 Task: Filter job titles by Salesperson.
Action: Mouse moved to (463, 112)
Screenshot: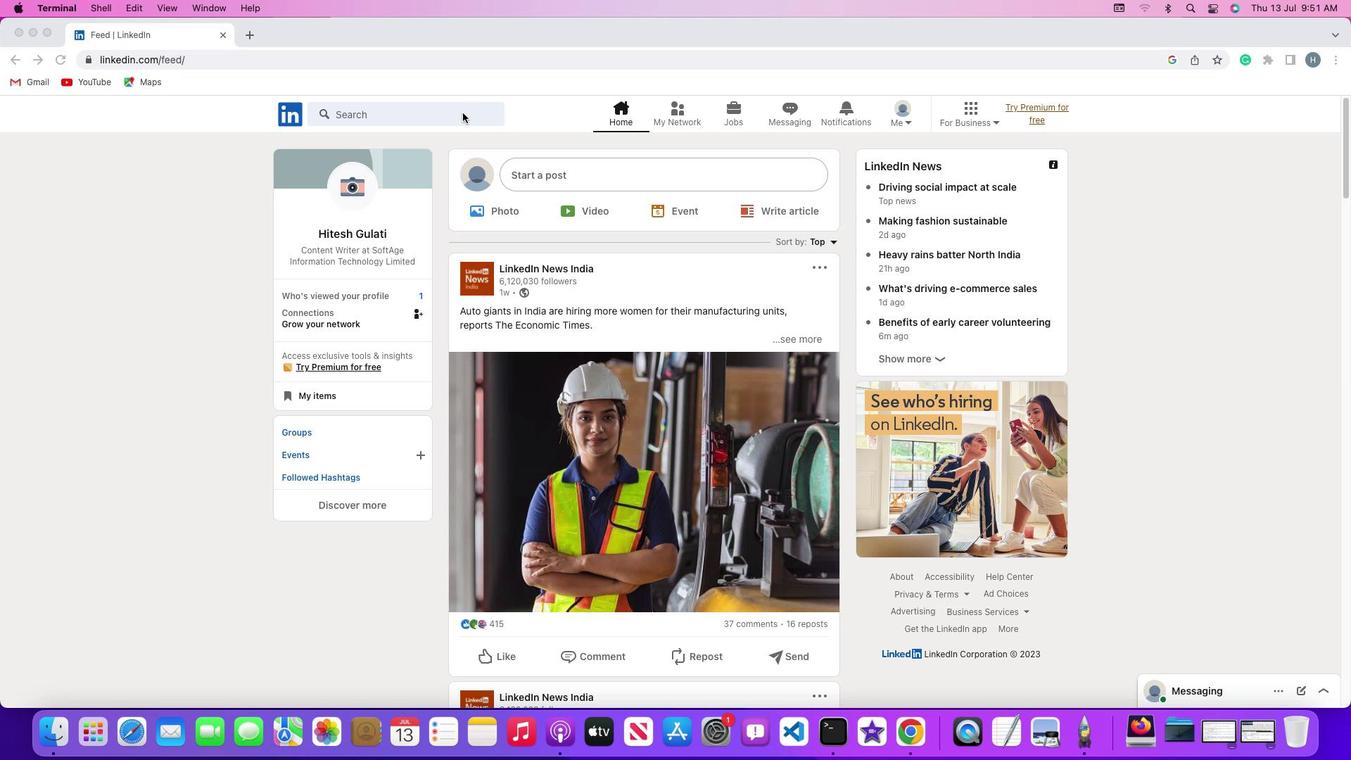 
Action: Mouse pressed left at (463, 112)
Screenshot: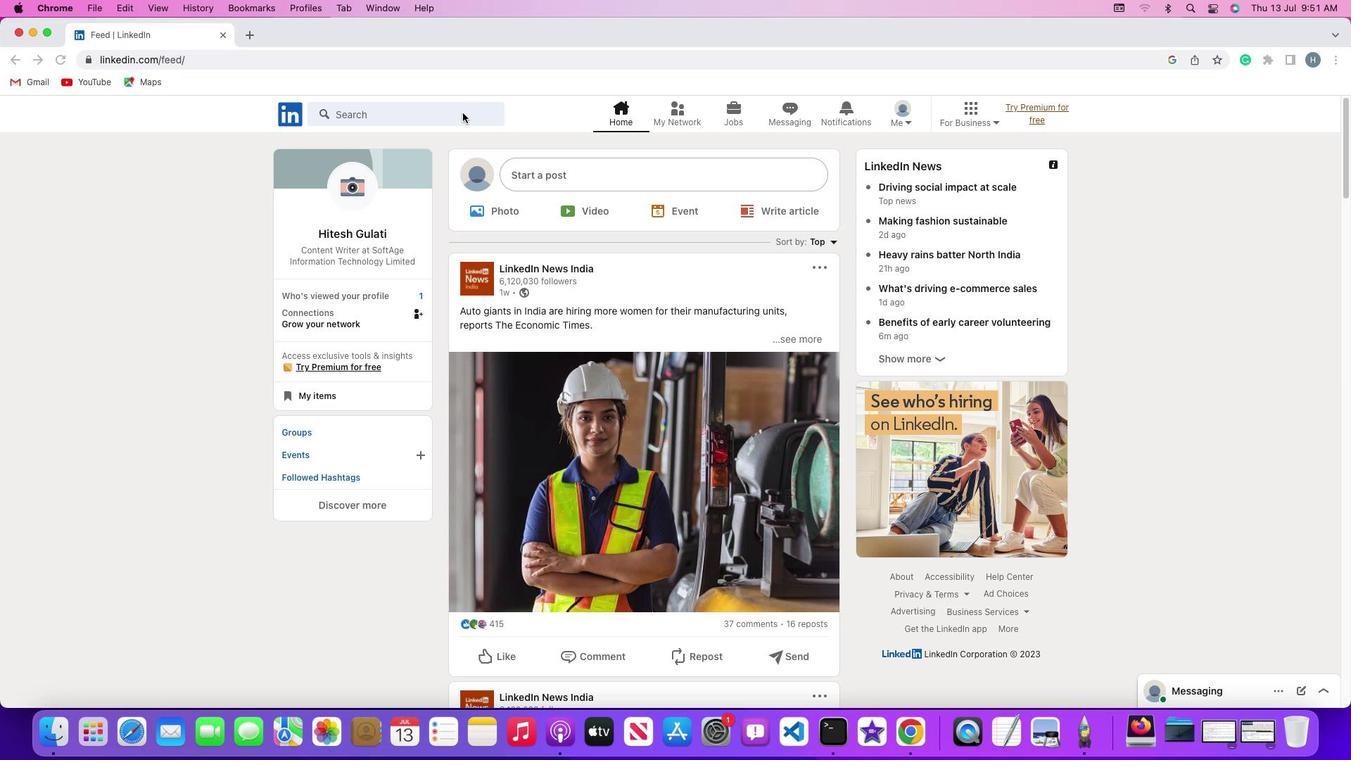 
Action: Mouse pressed left at (463, 112)
Screenshot: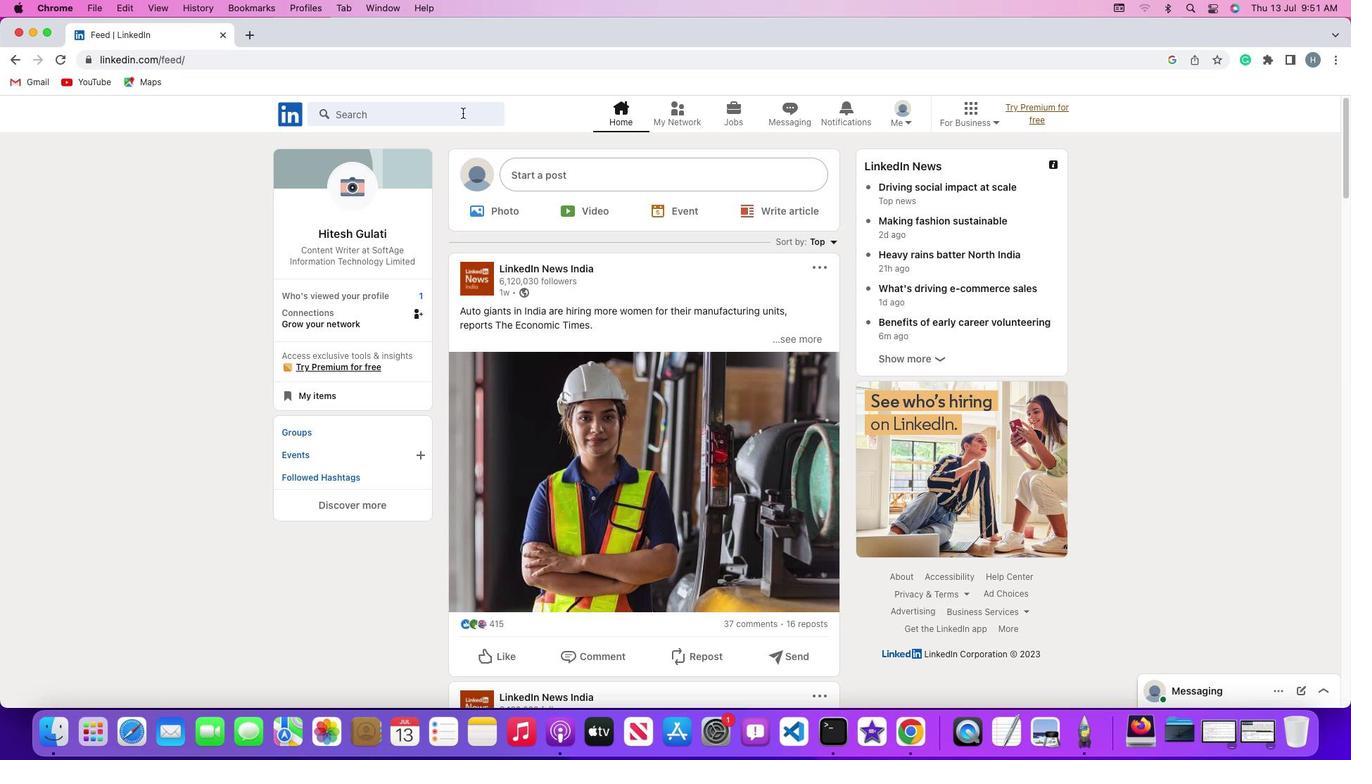 
Action: Key pressed Key.shift'#''h''i''r''i''n''g'Key.enter
Screenshot: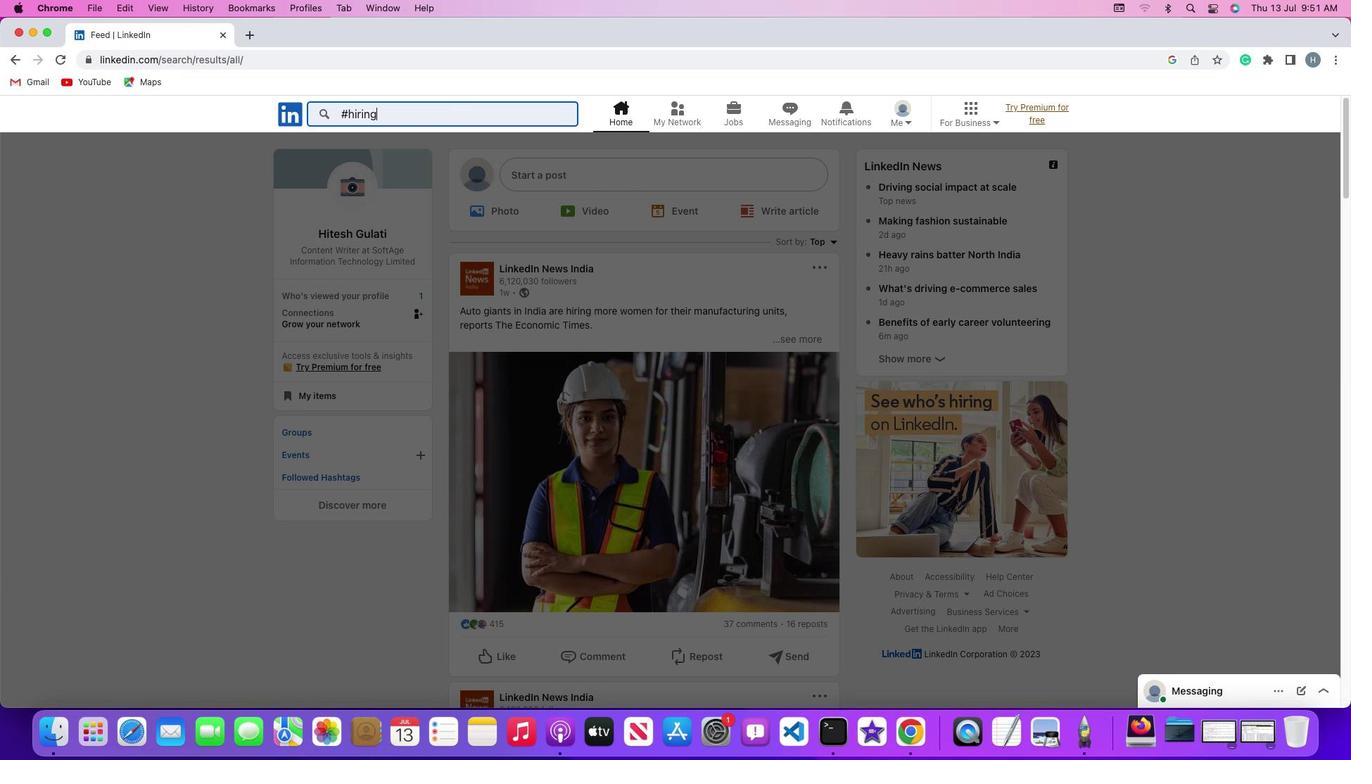 
Action: Mouse moved to (356, 149)
Screenshot: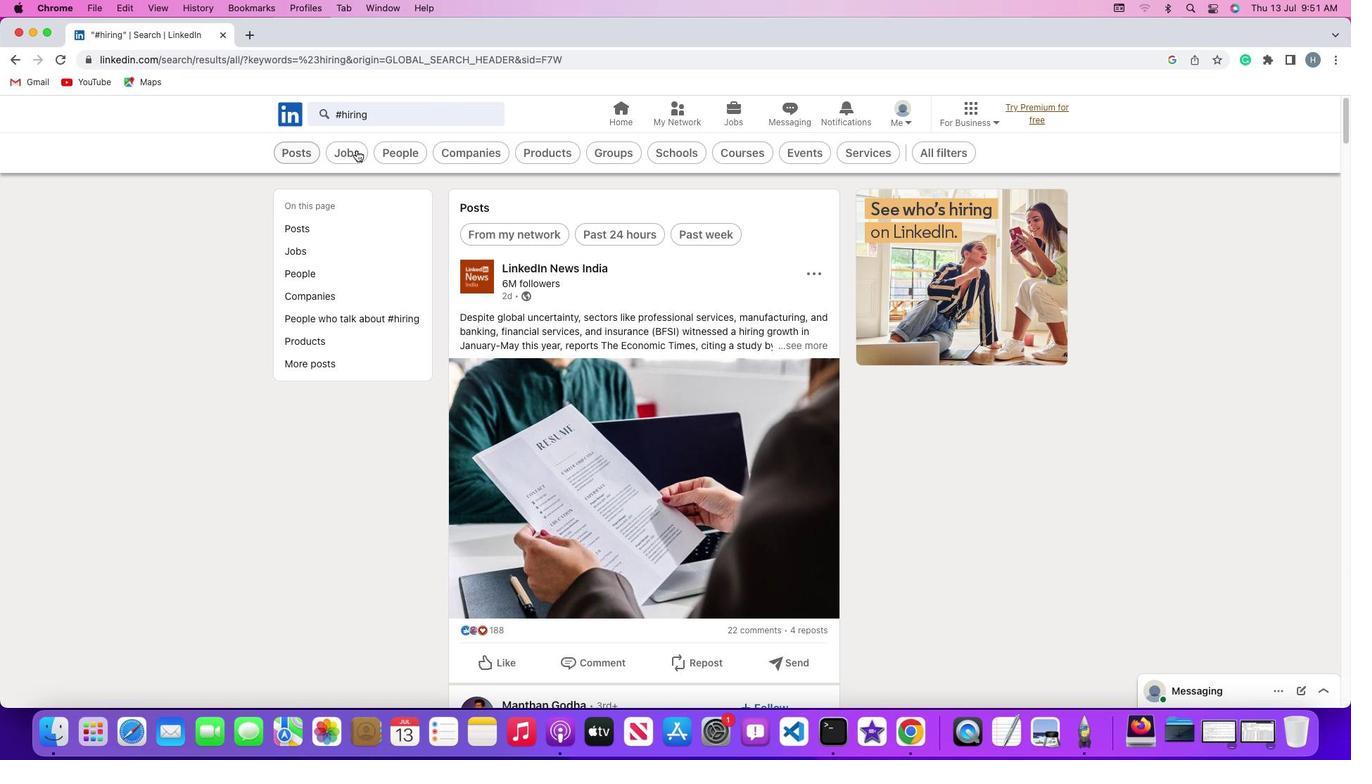 
Action: Mouse pressed left at (356, 149)
Screenshot: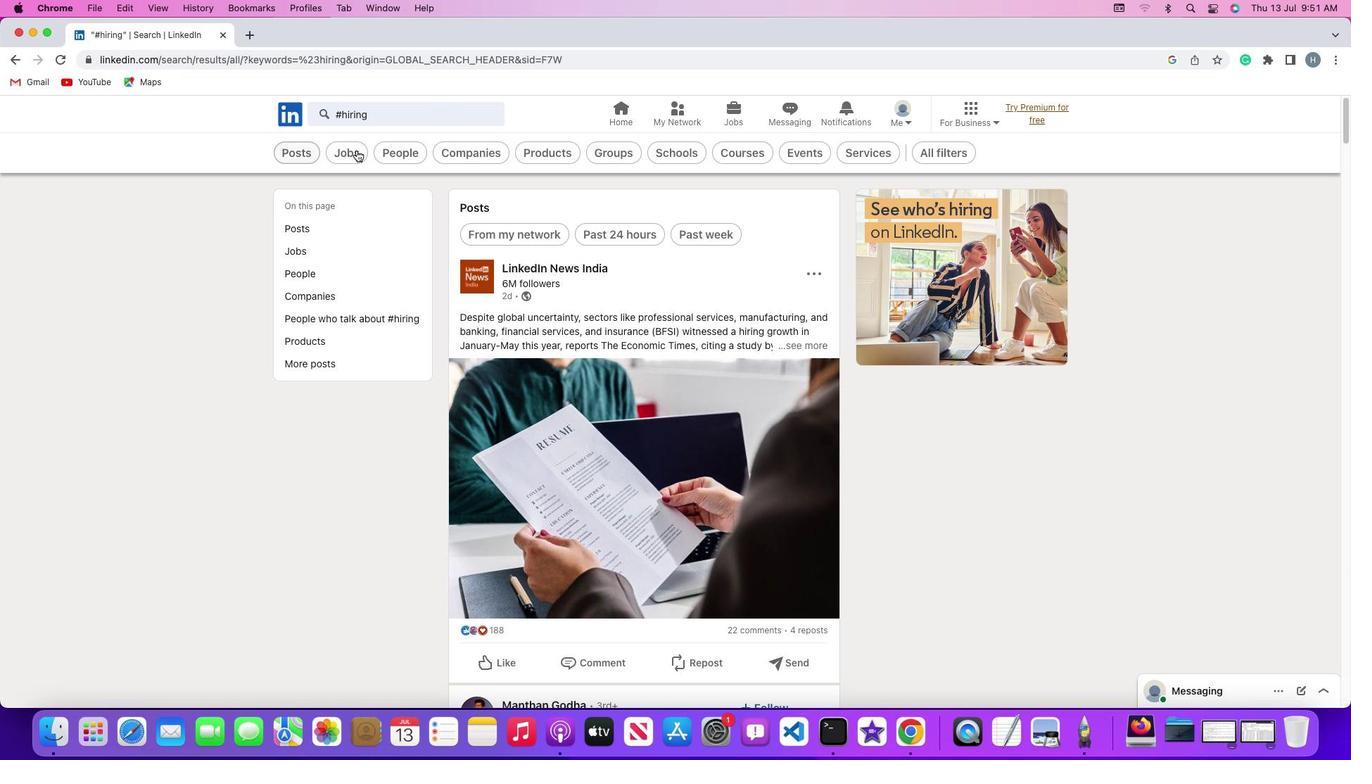 
Action: Mouse moved to (978, 152)
Screenshot: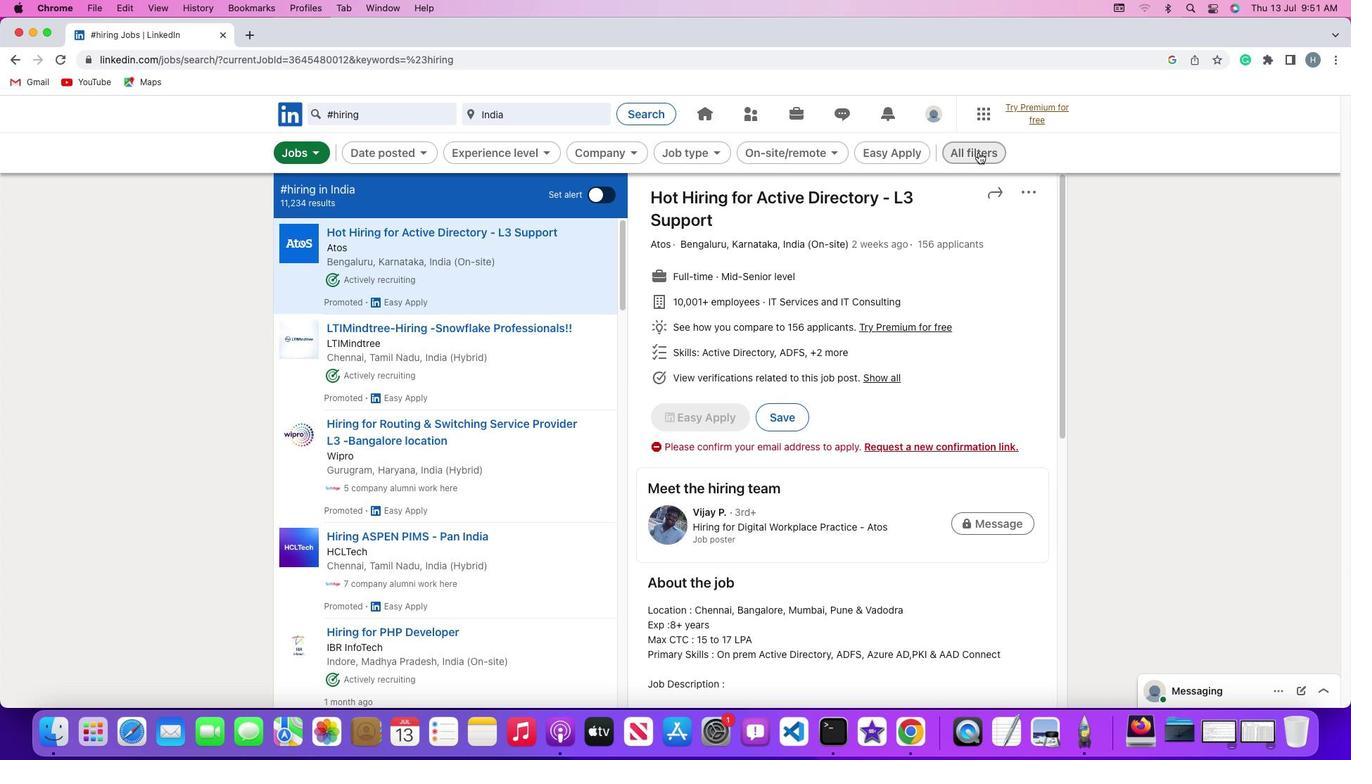
Action: Mouse pressed left at (978, 152)
Screenshot: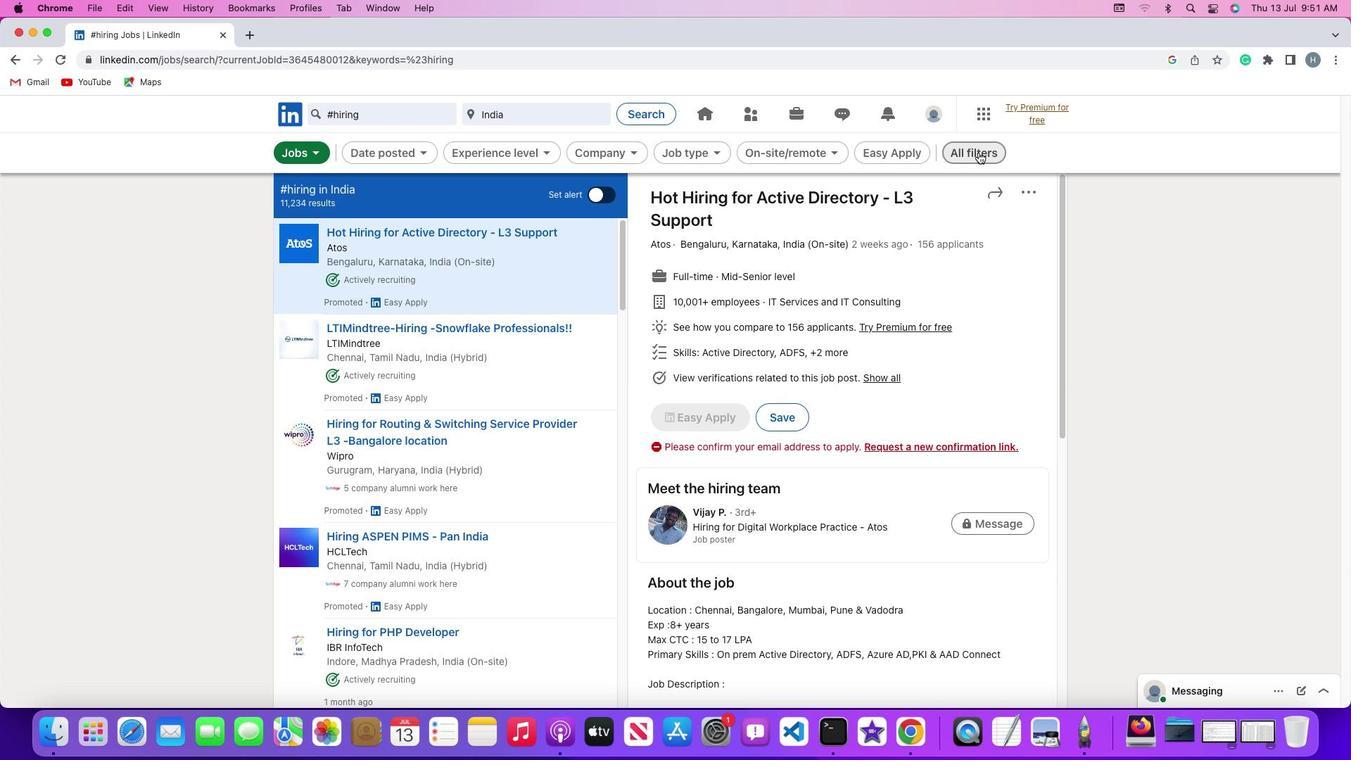 
Action: Mouse moved to (1105, 475)
Screenshot: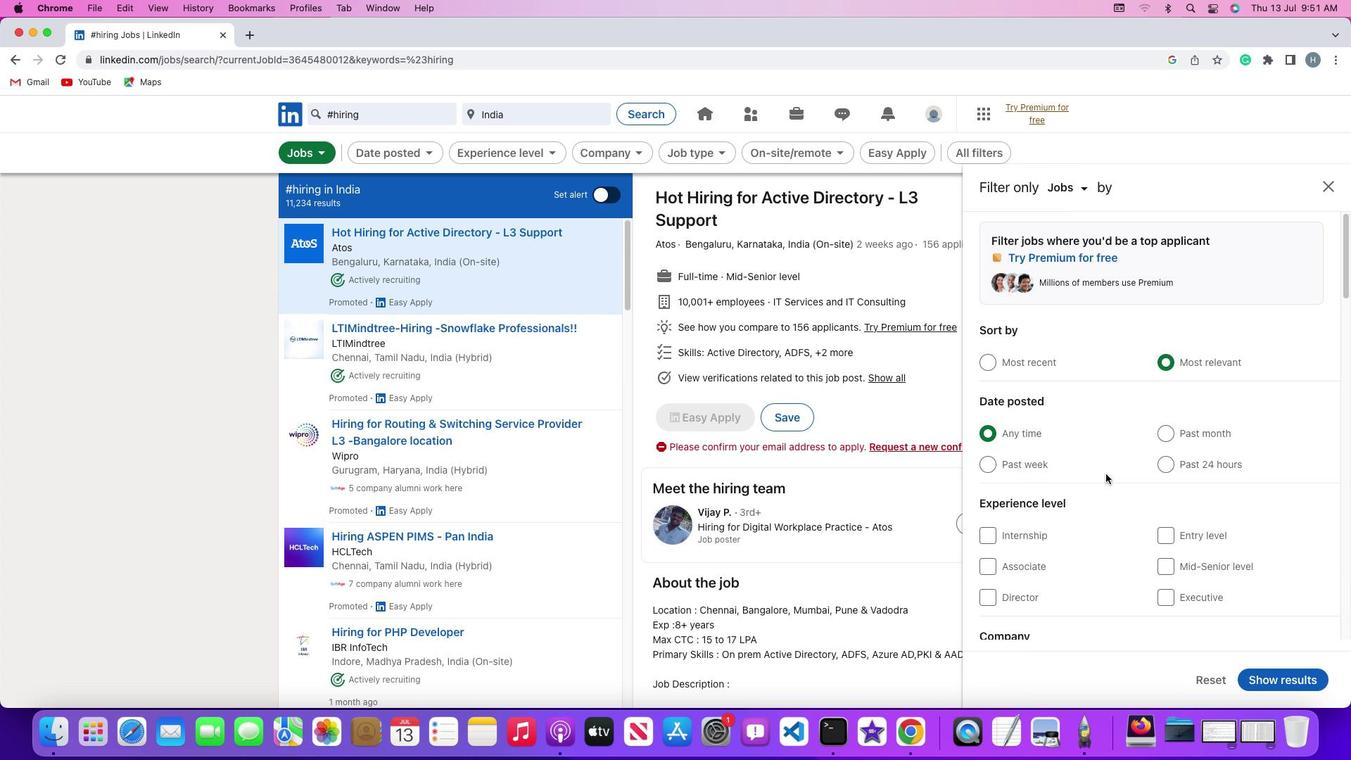 
Action: Mouse scrolled (1105, 475) with delta (0, 0)
Screenshot: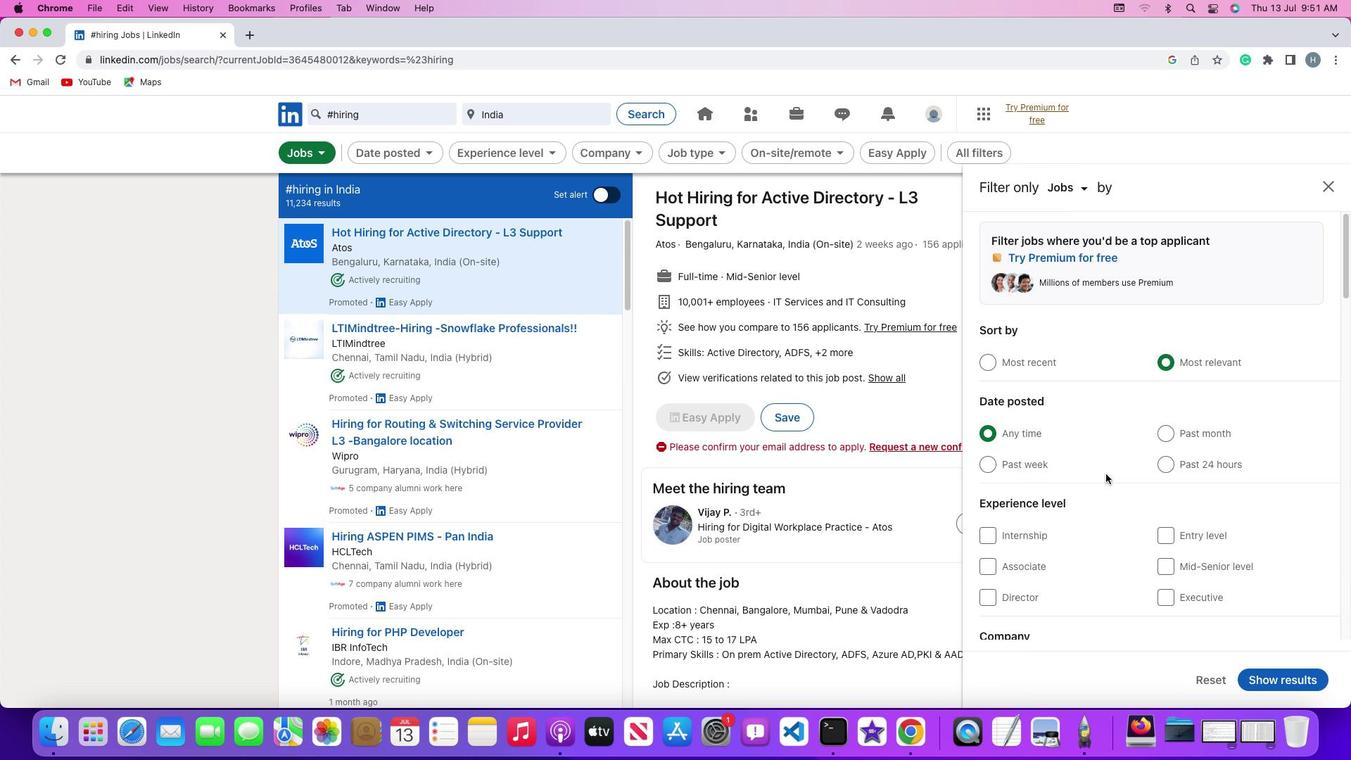 
Action: Mouse moved to (1105, 475)
Screenshot: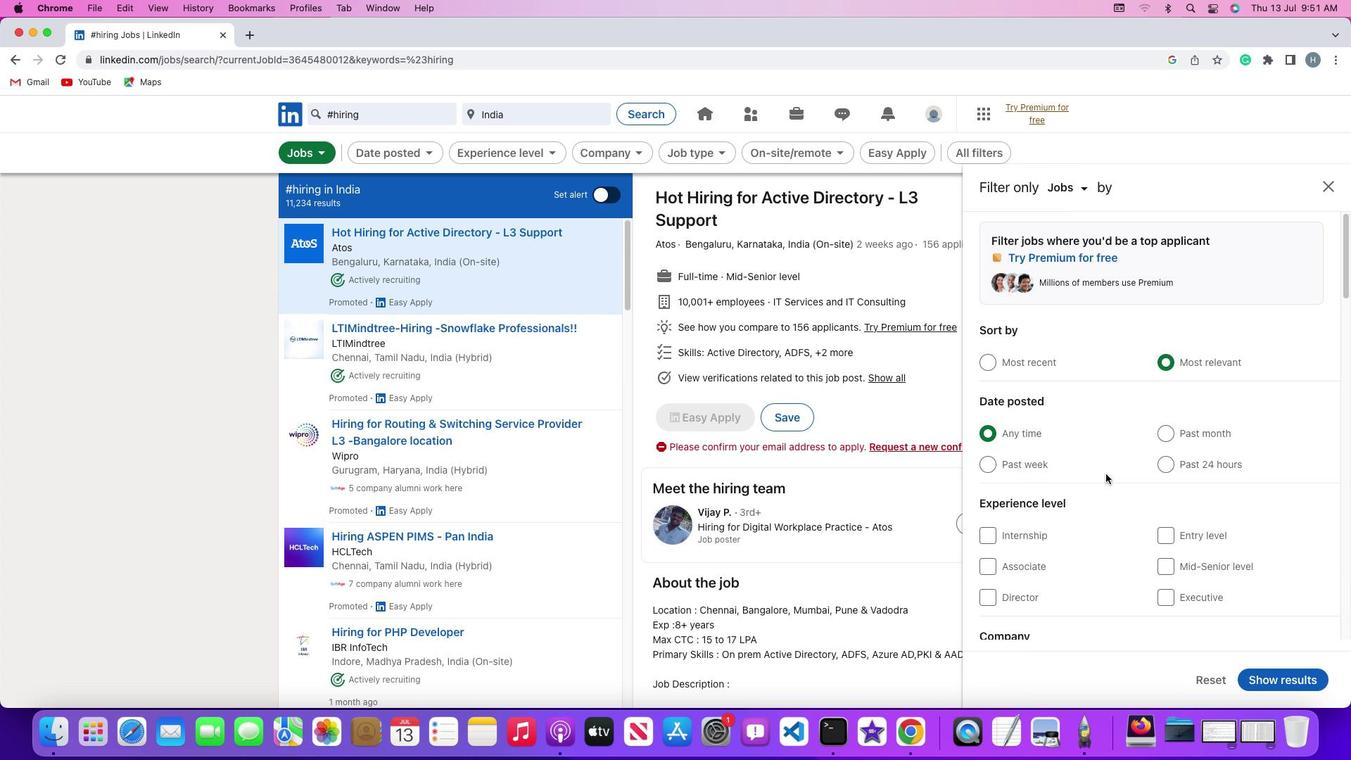 
Action: Mouse scrolled (1105, 475) with delta (0, 0)
Screenshot: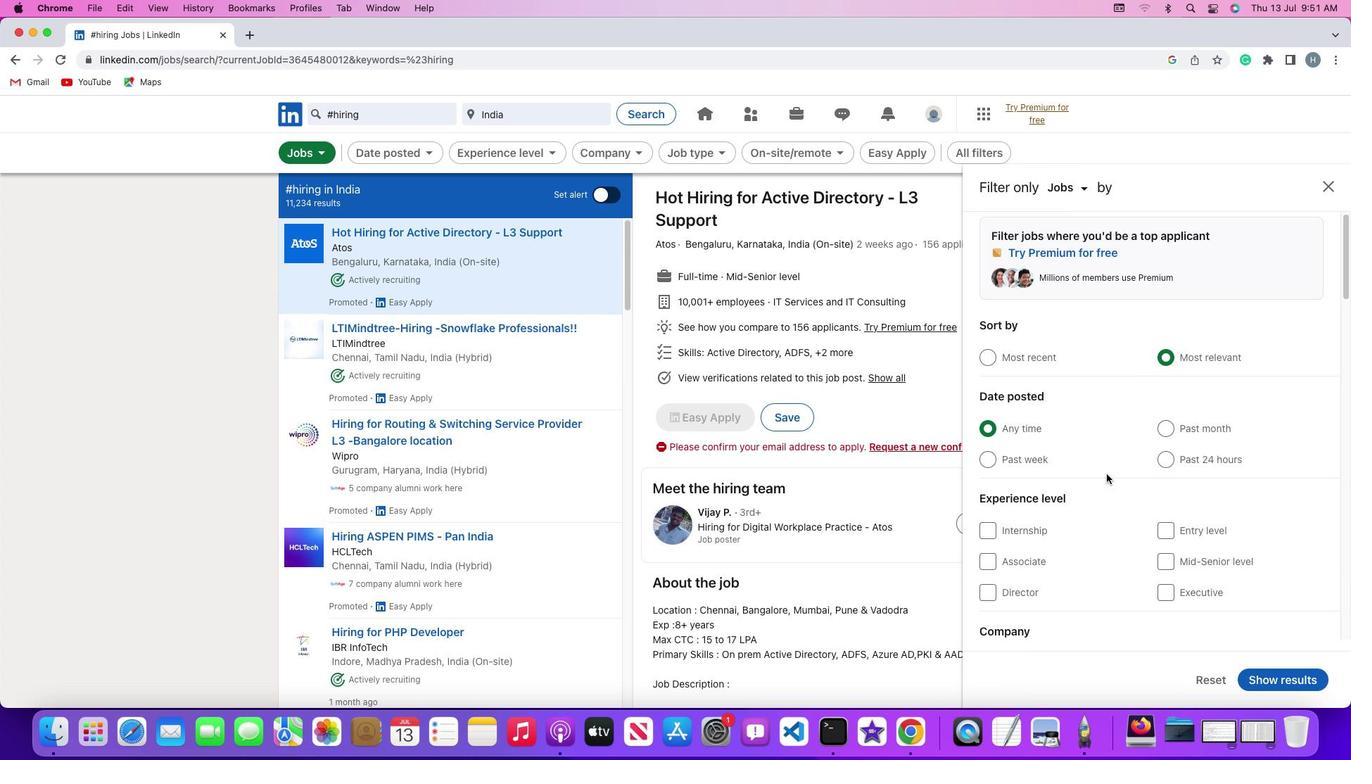 
Action: Mouse moved to (1105, 474)
Screenshot: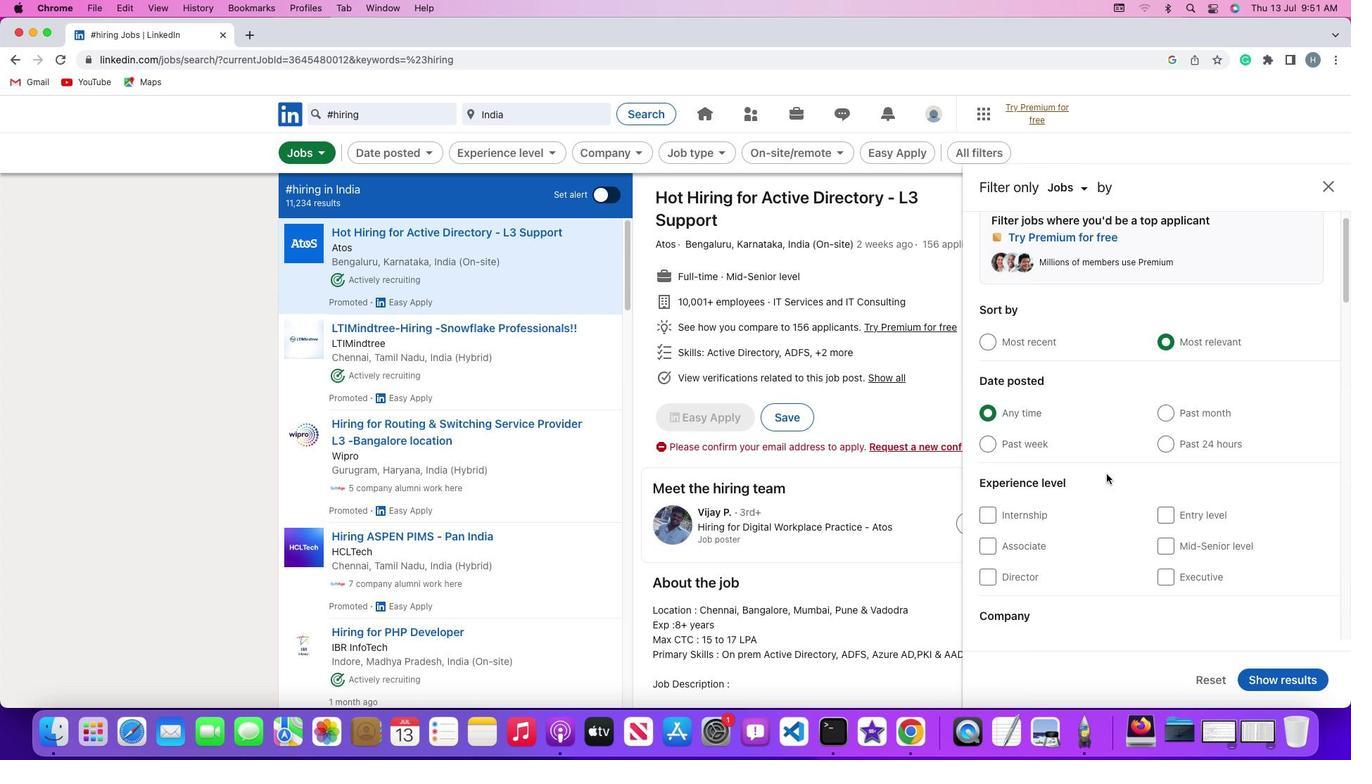 
Action: Mouse scrolled (1105, 474) with delta (0, -1)
Screenshot: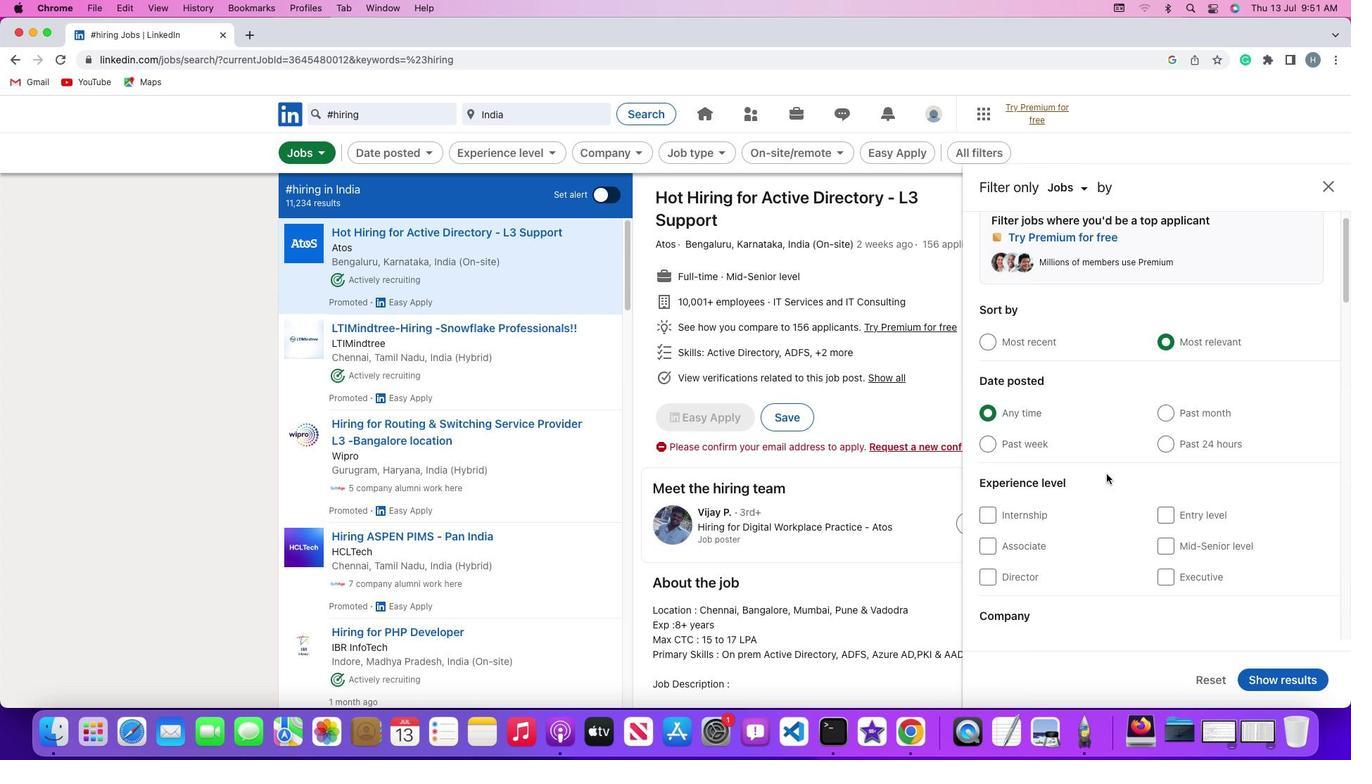 
Action: Mouse moved to (1107, 473)
Screenshot: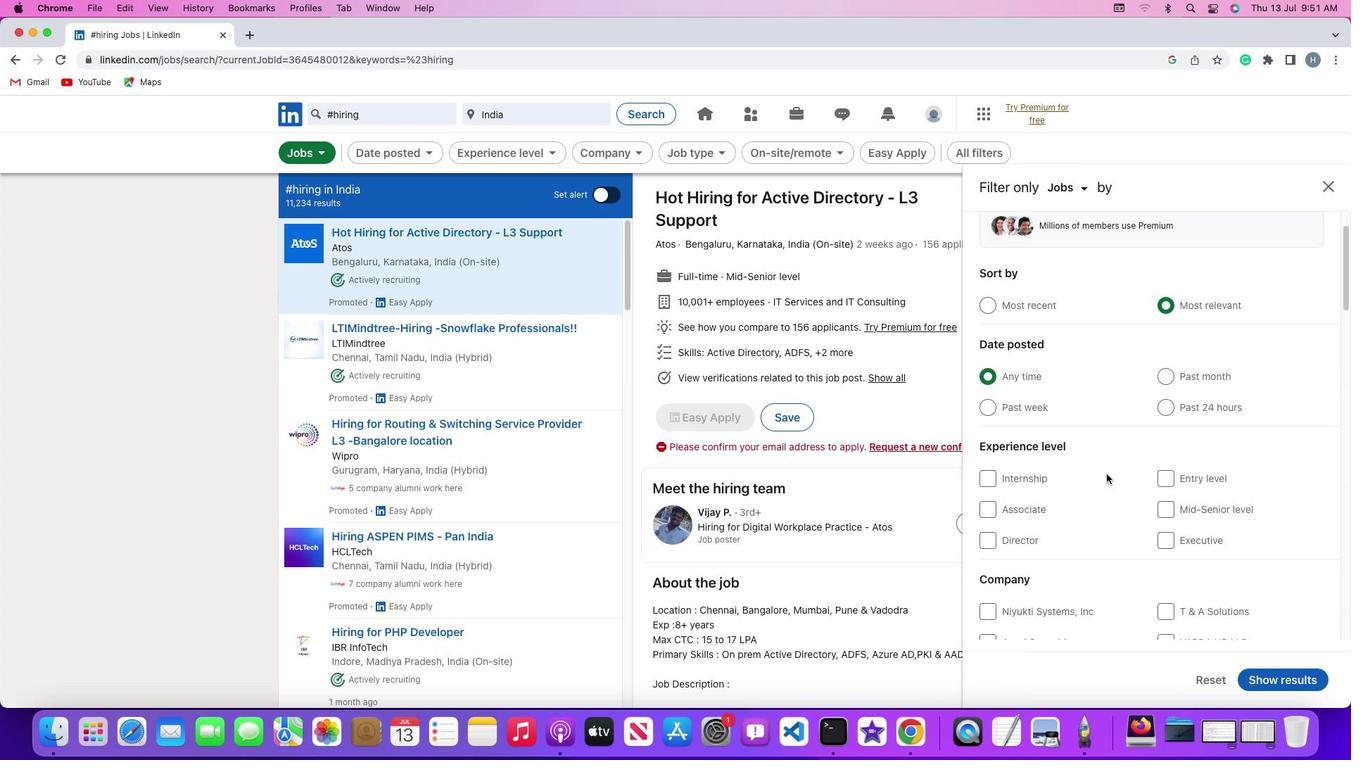 
Action: Mouse scrolled (1107, 473) with delta (0, -2)
Screenshot: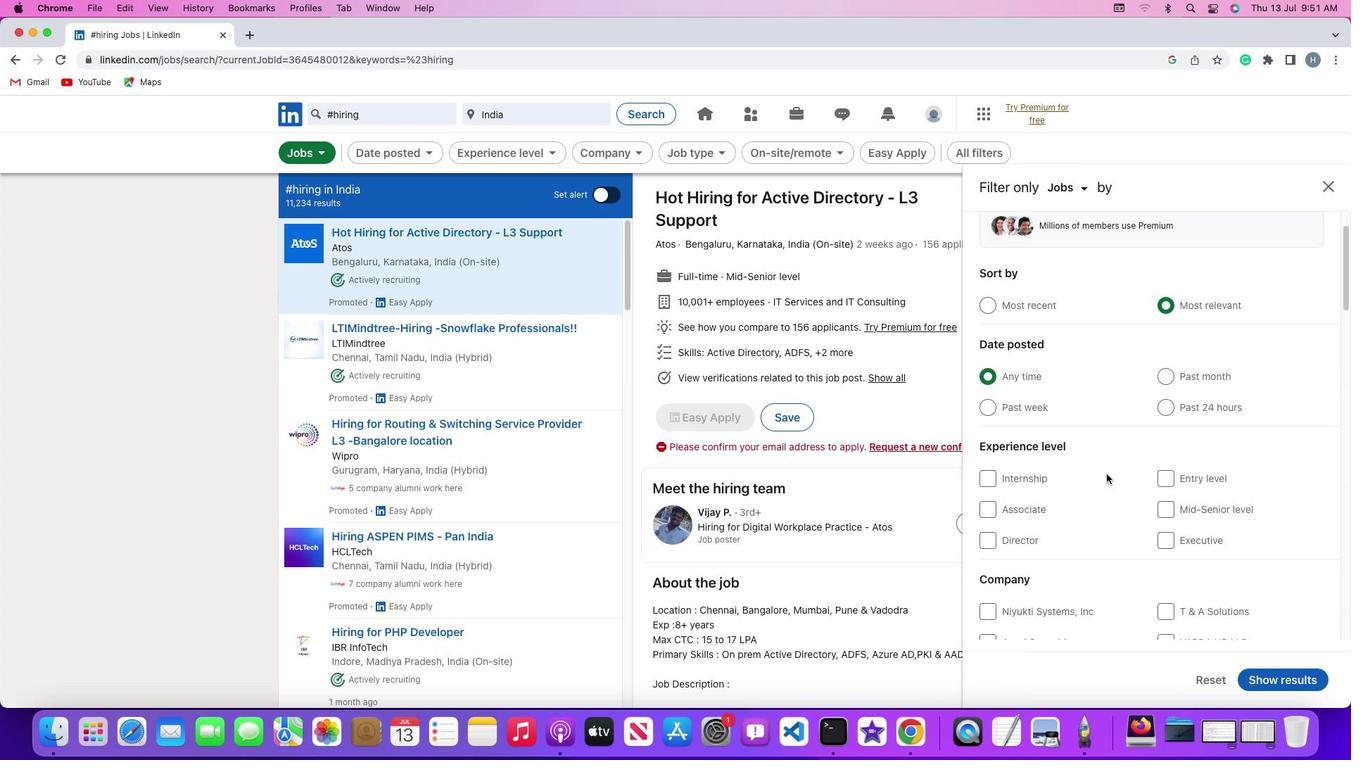 
Action: Mouse scrolled (1107, 473) with delta (0, 0)
Screenshot: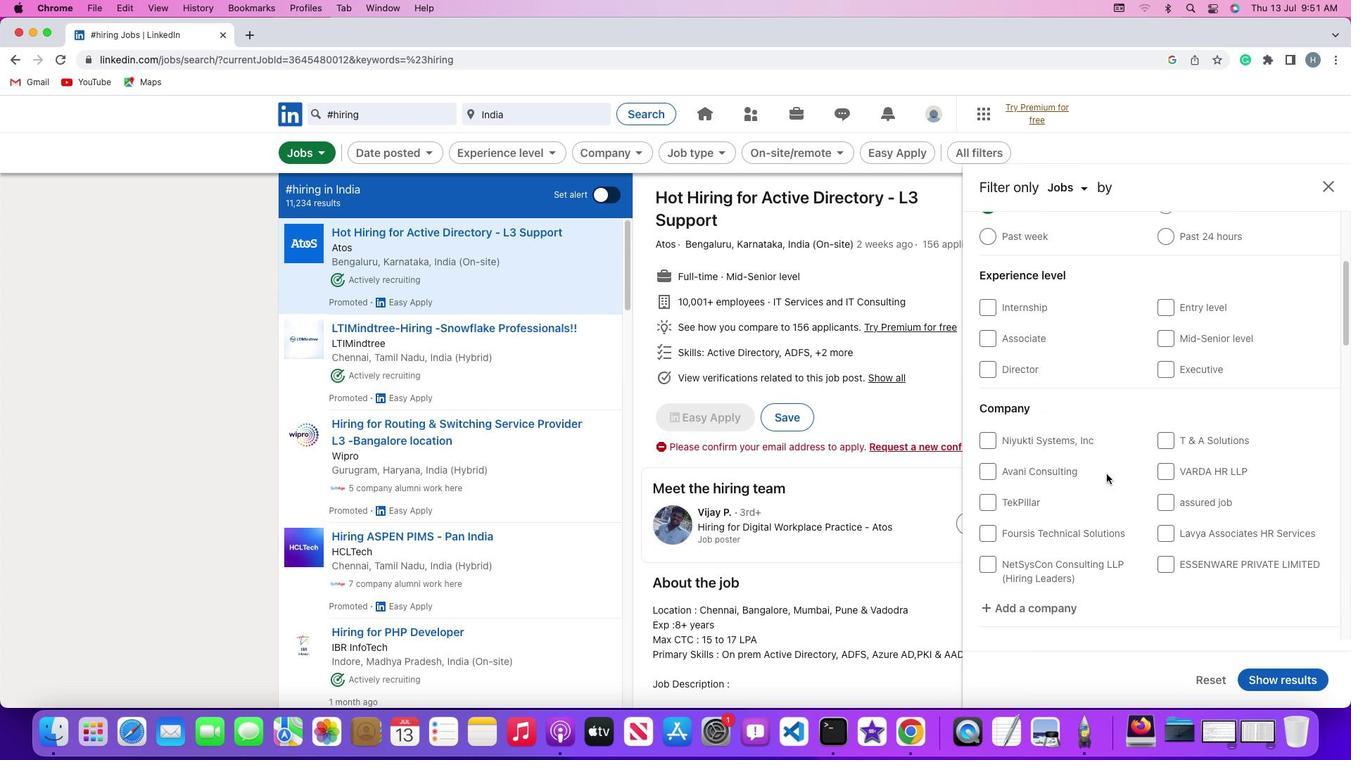 
Action: Mouse scrolled (1107, 473) with delta (0, 0)
Screenshot: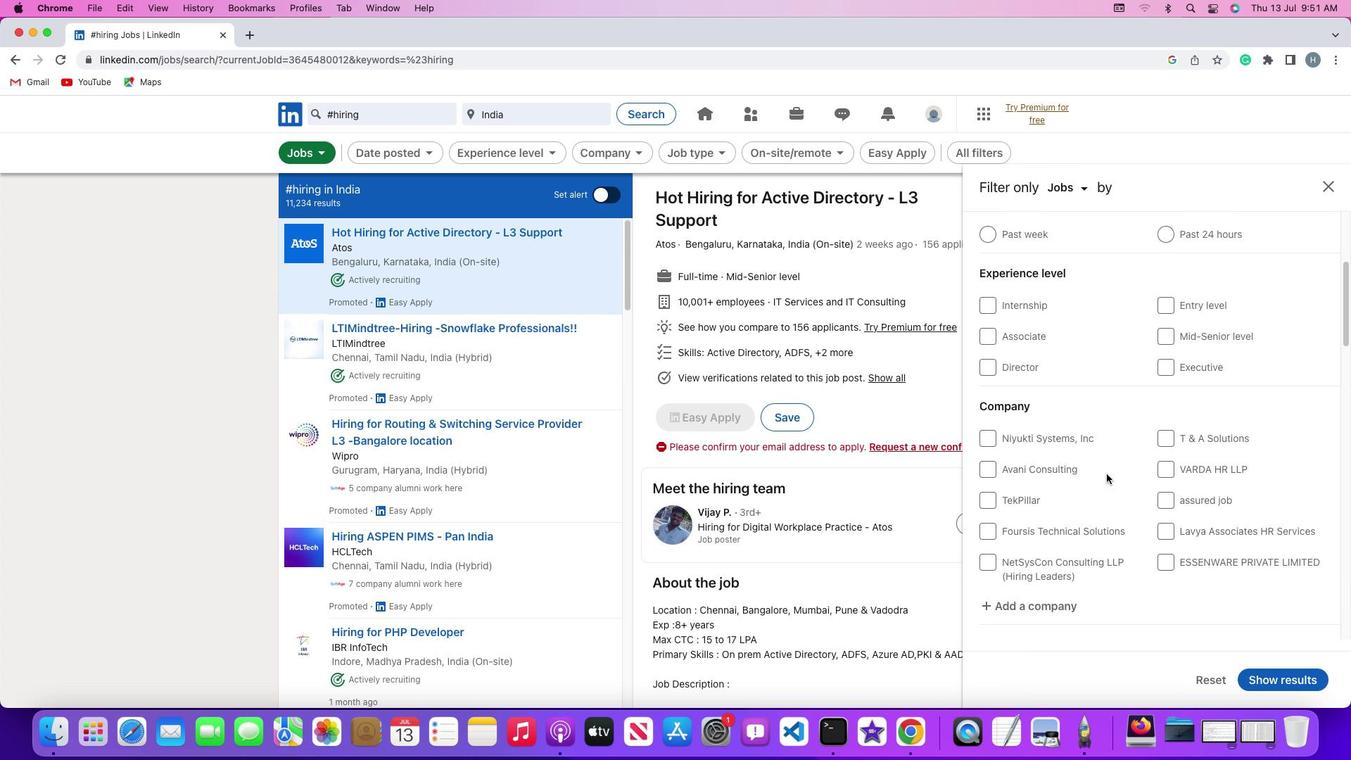 
Action: Mouse scrolled (1107, 473) with delta (0, -1)
Screenshot: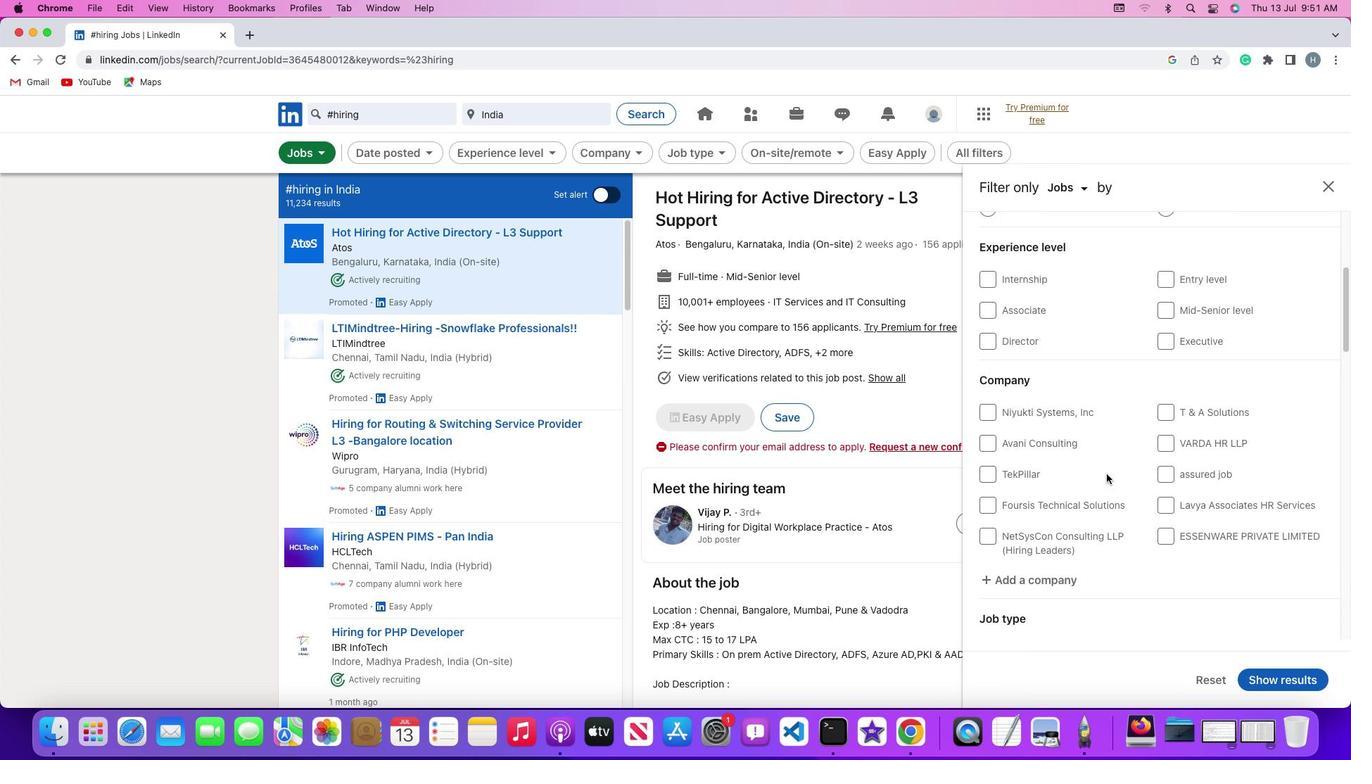 
Action: Mouse scrolled (1107, 473) with delta (0, 0)
Screenshot: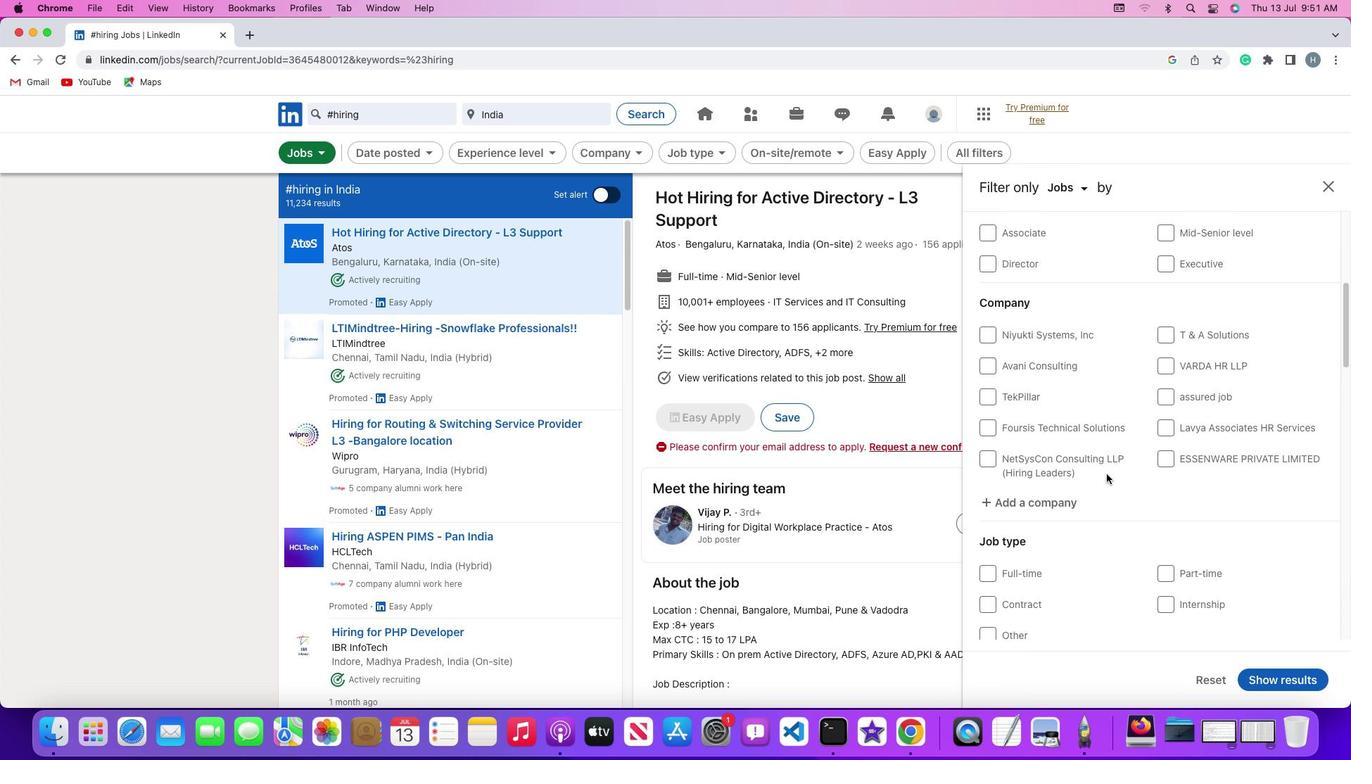 
Action: Mouse scrolled (1107, 473) with delta (0, 0)
Screenshot: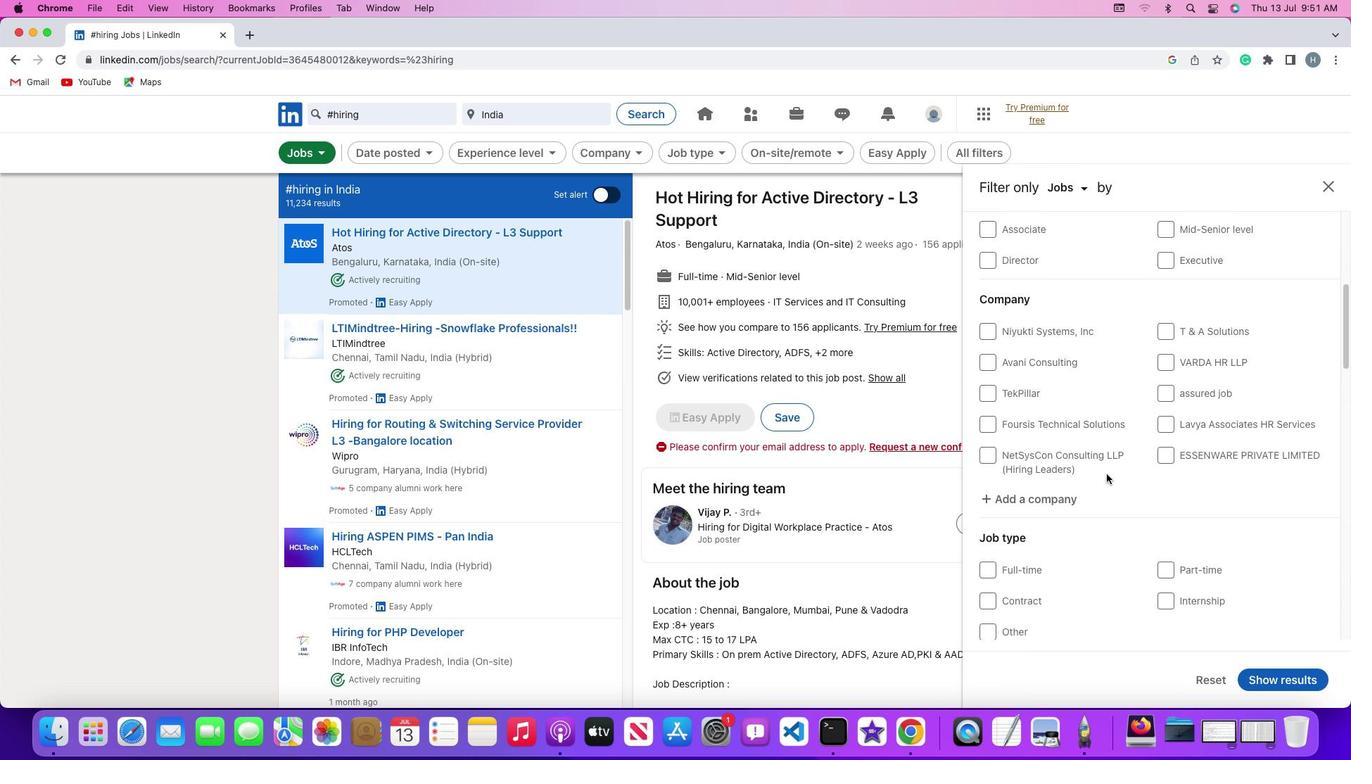 
Action: Mouse scrolled (1107, 473) with delta (0, 0)
Screenshot: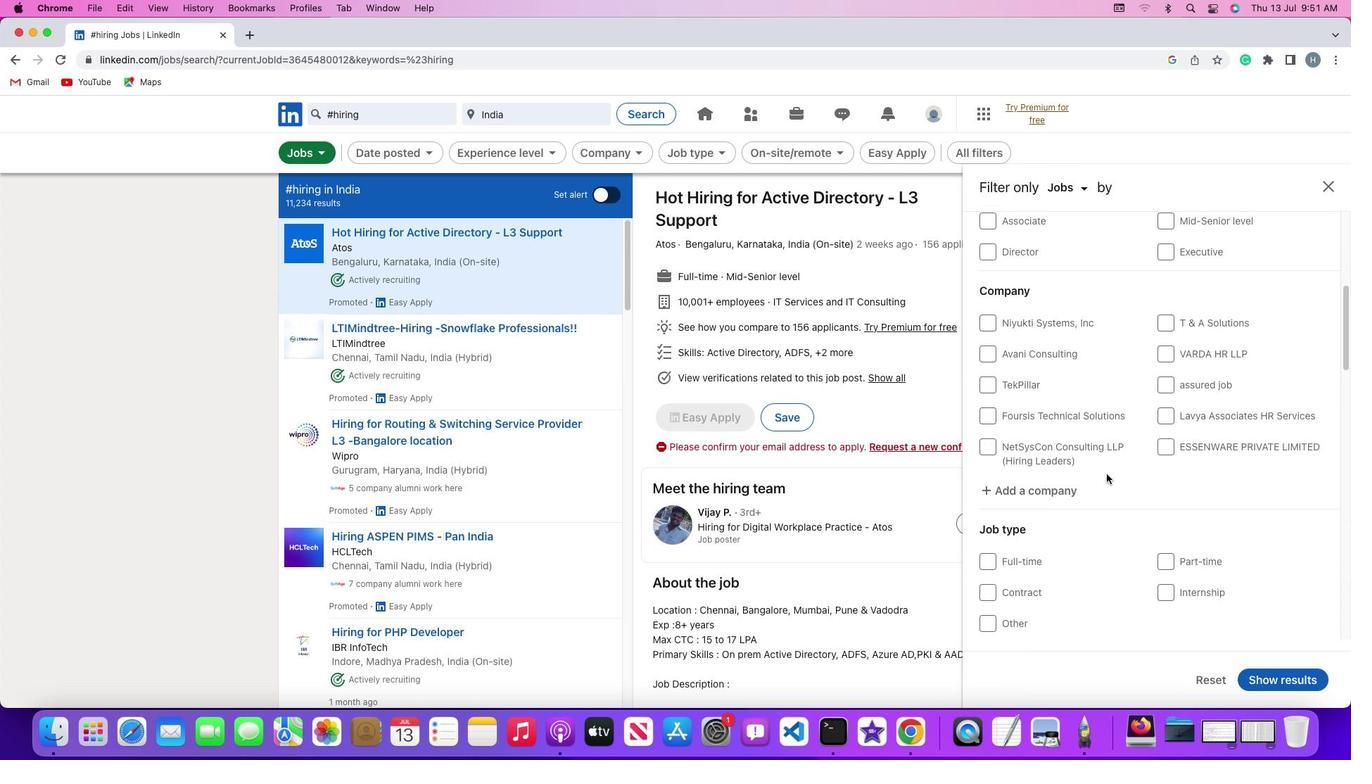 
Action: Mouse scrolled (1107, 473) with delta (0, 0)
Screenshot: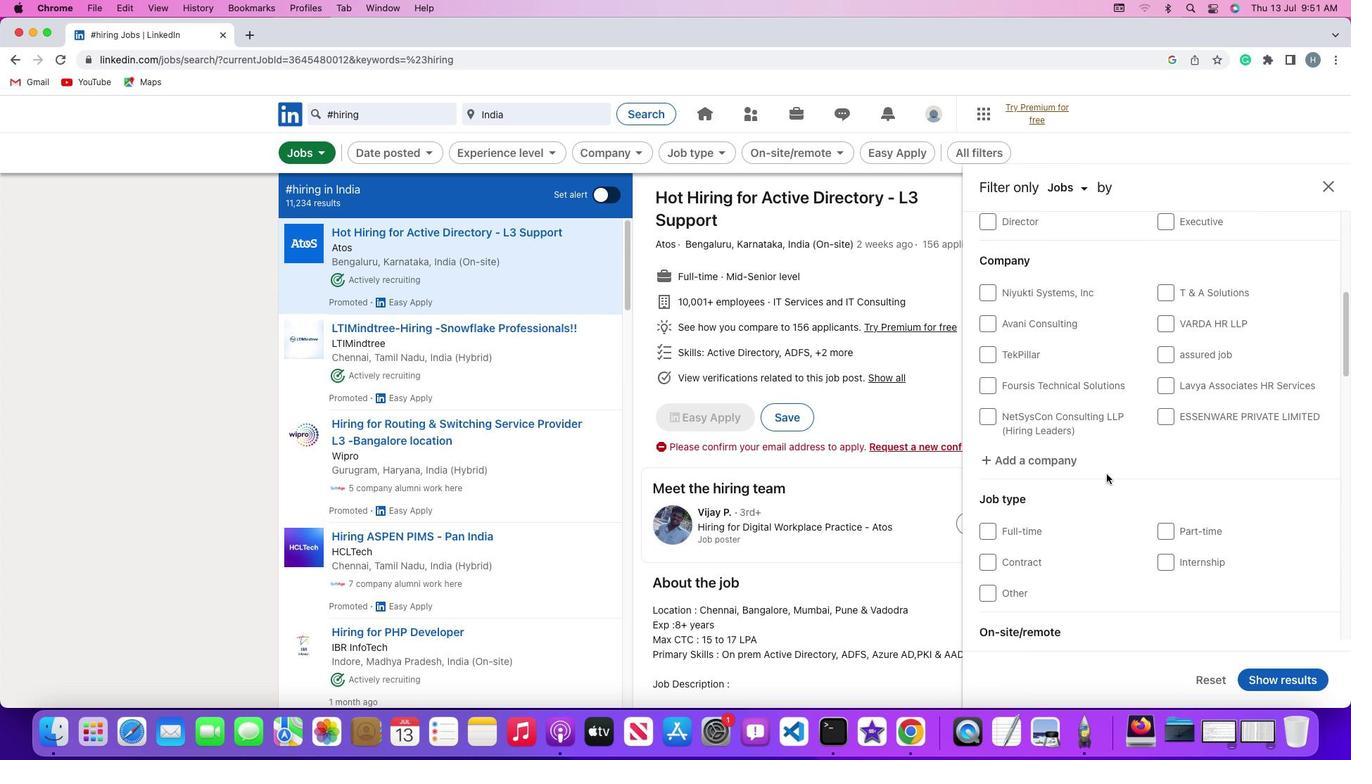 
Action: Mouse scrolled (1107, 473) with delta (0, 0)
Screenshot: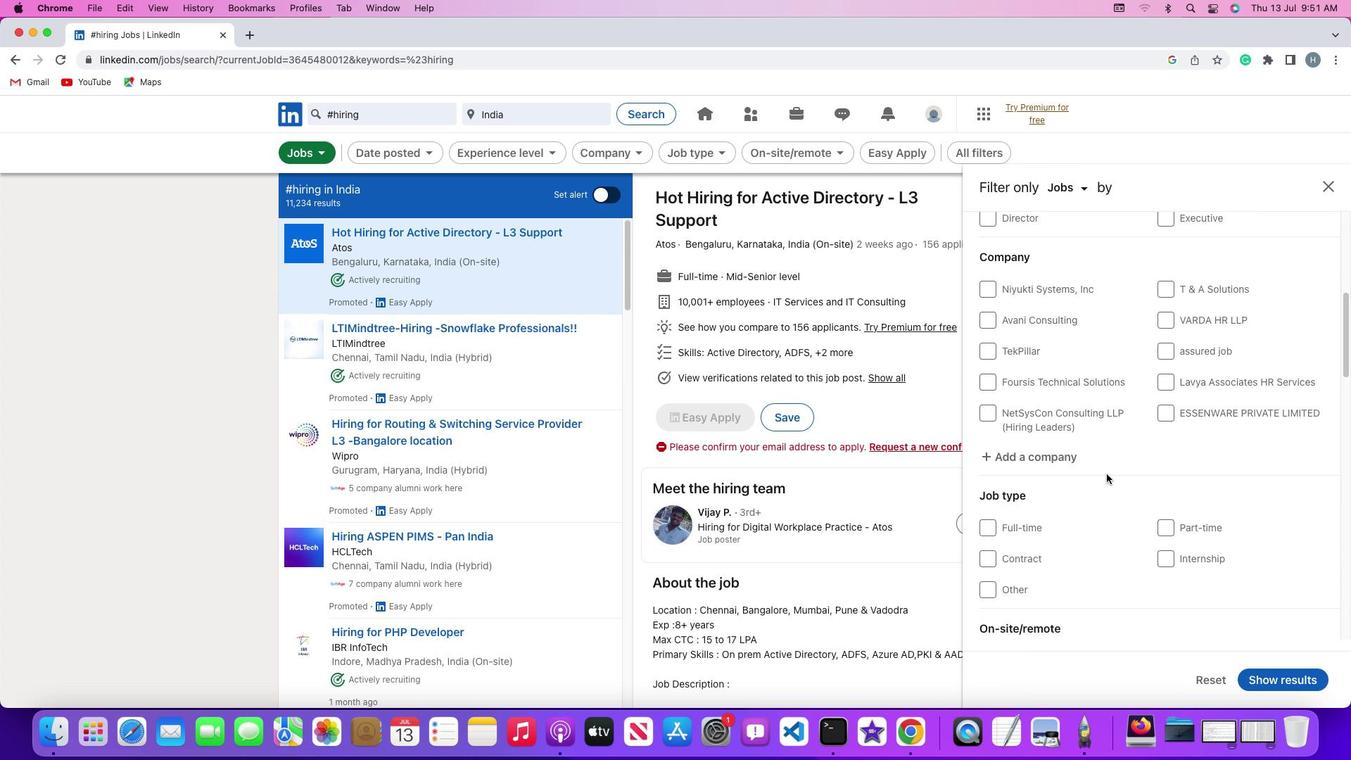 
Action: Mouse scrolled (1107, 473) with delta (0, -1)
Screenshot: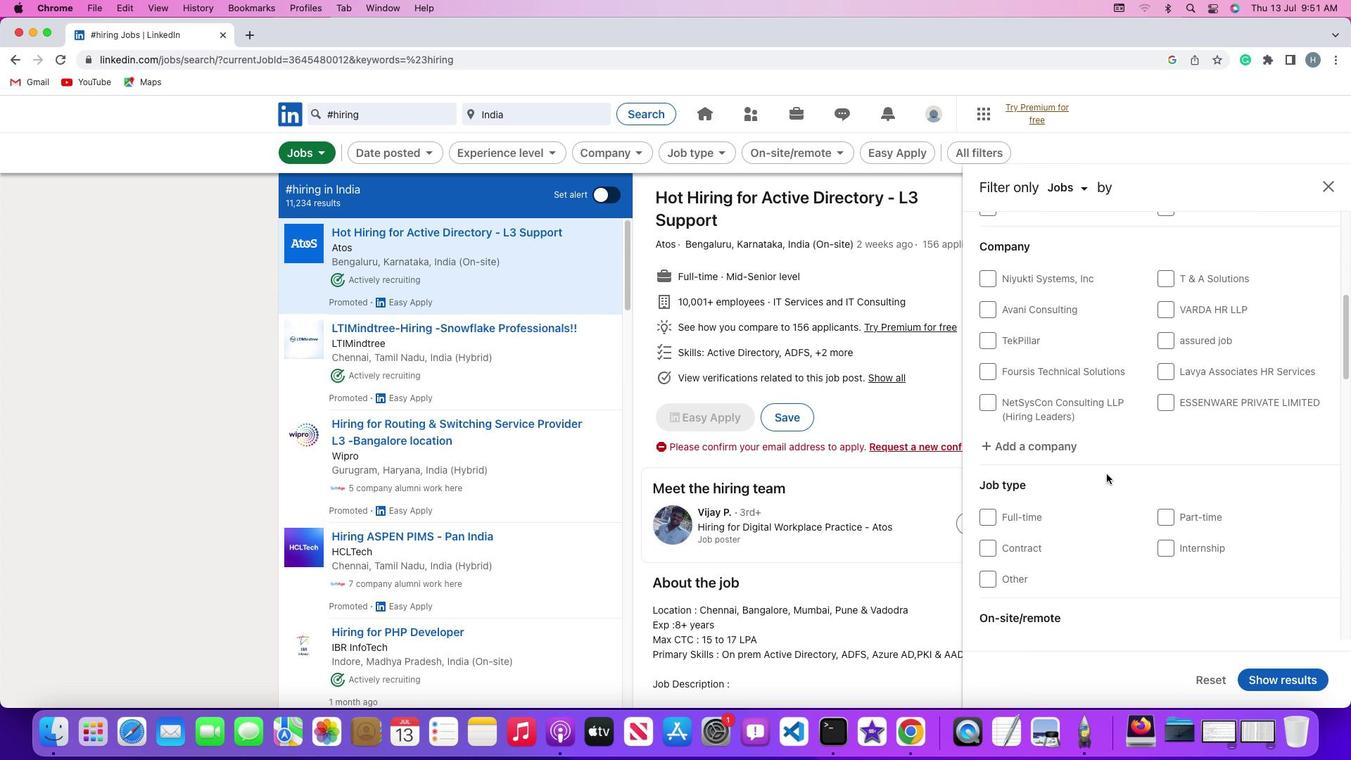 
Action: Mouse scrolled (1107, 473) with delta (0, -2)
Screenshot: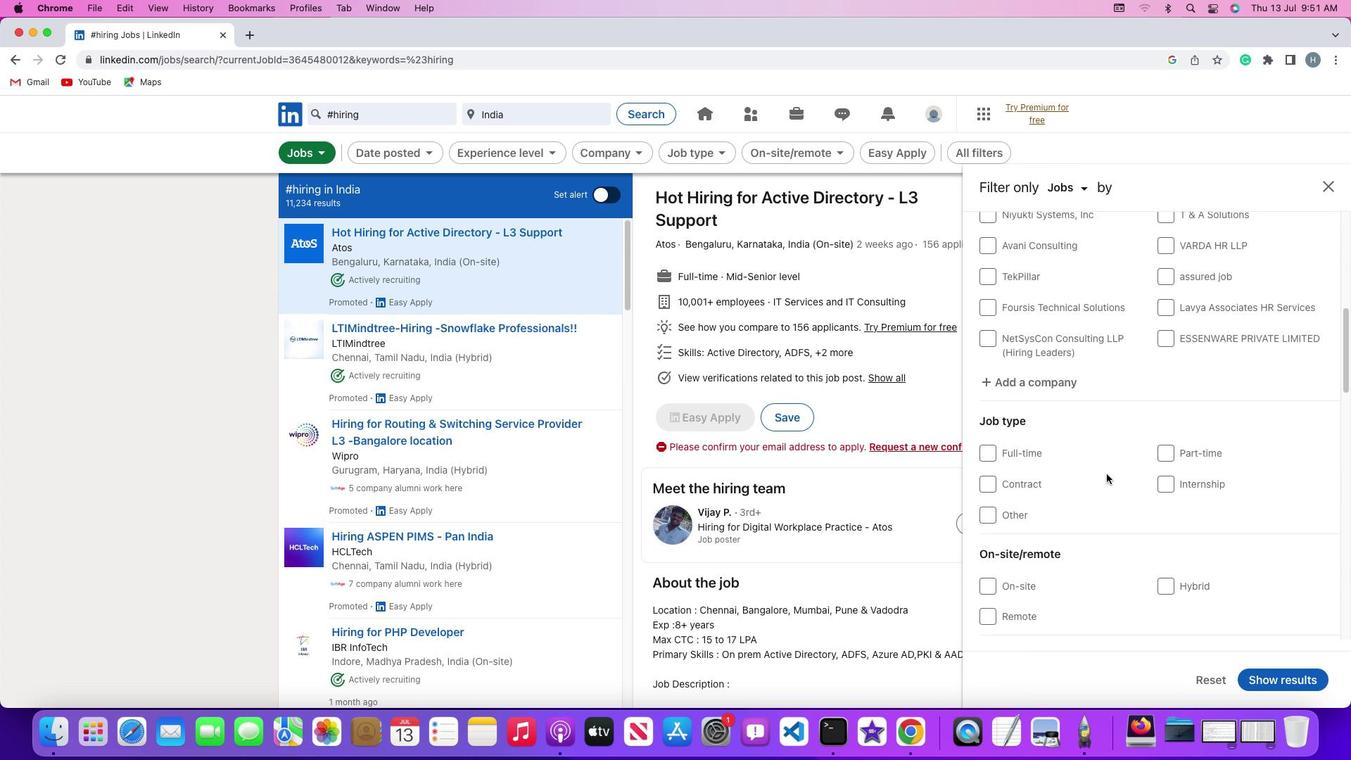 
Action: Mouse scrolled (1107, 473) with delta (0, 0)
Screenshot: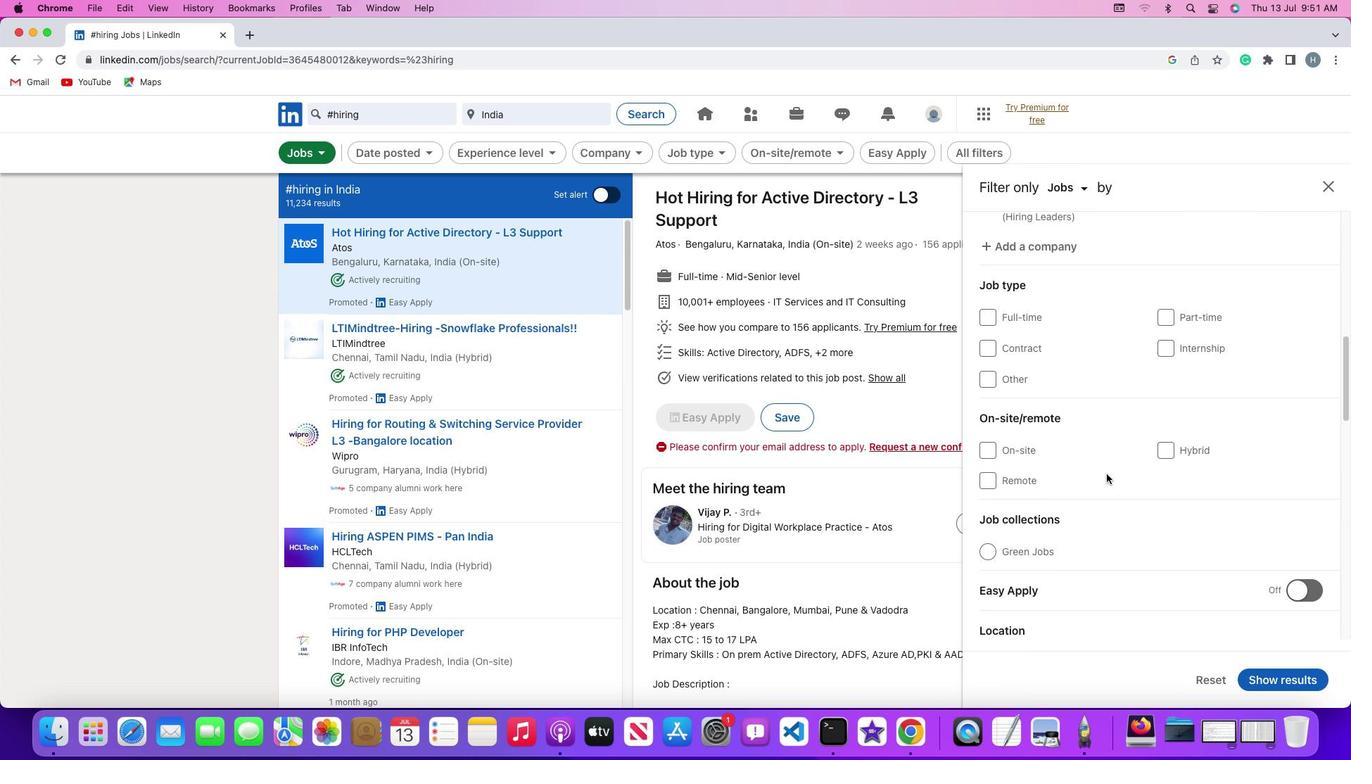
Action: Mouse scrolled (1107, 473) with delta (0, 0)
Screenshot: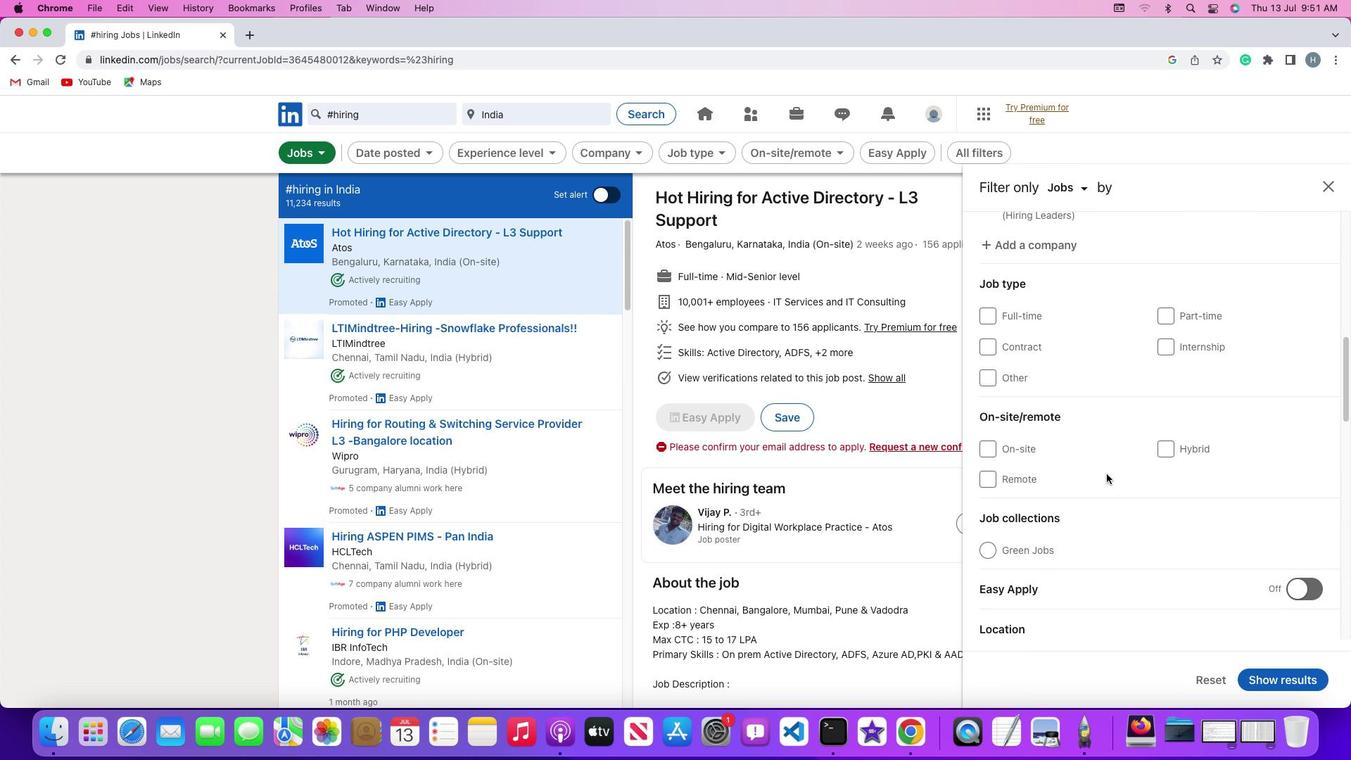 
Action: Mouse scrolled (1107, 473) with delta (0, 0)
Screenshot: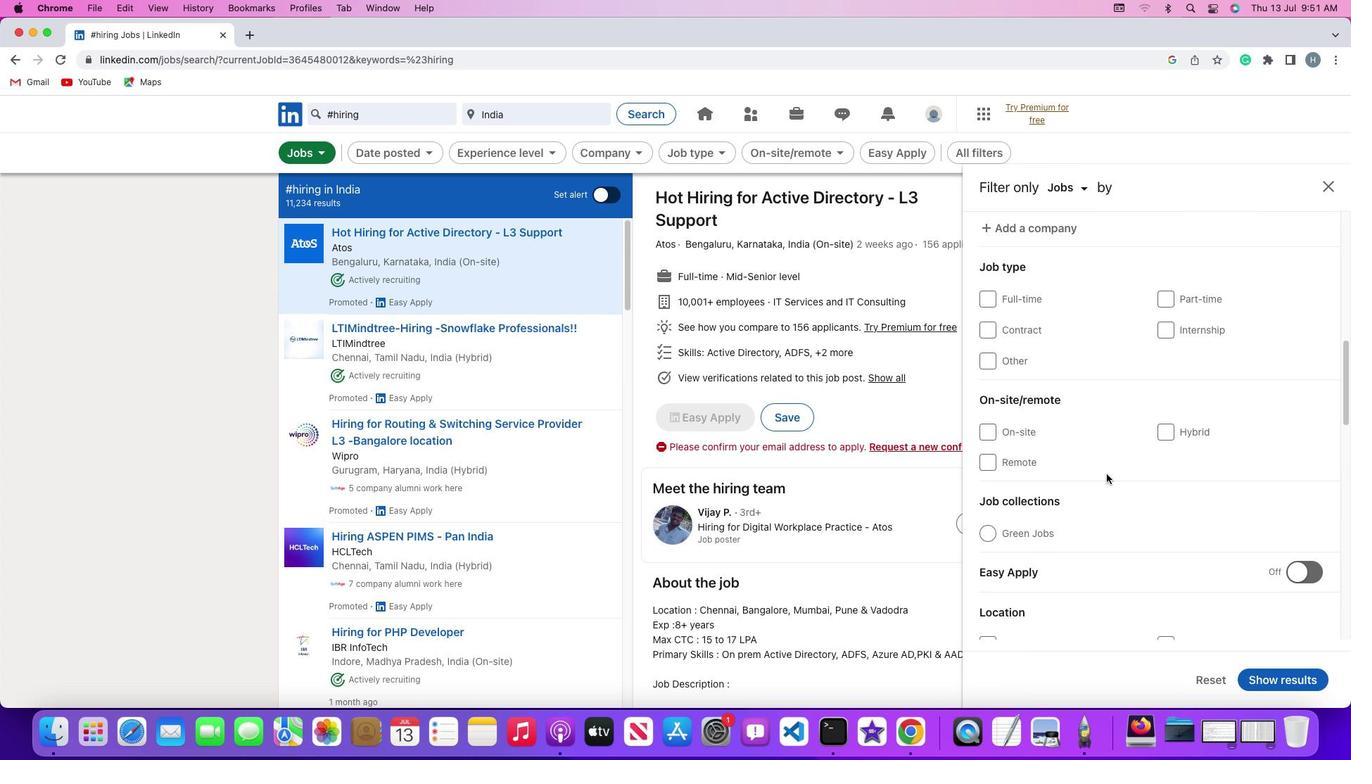 
Action: Mouse scrolled (1107, 473) with delta (0, 0)
Screenshot: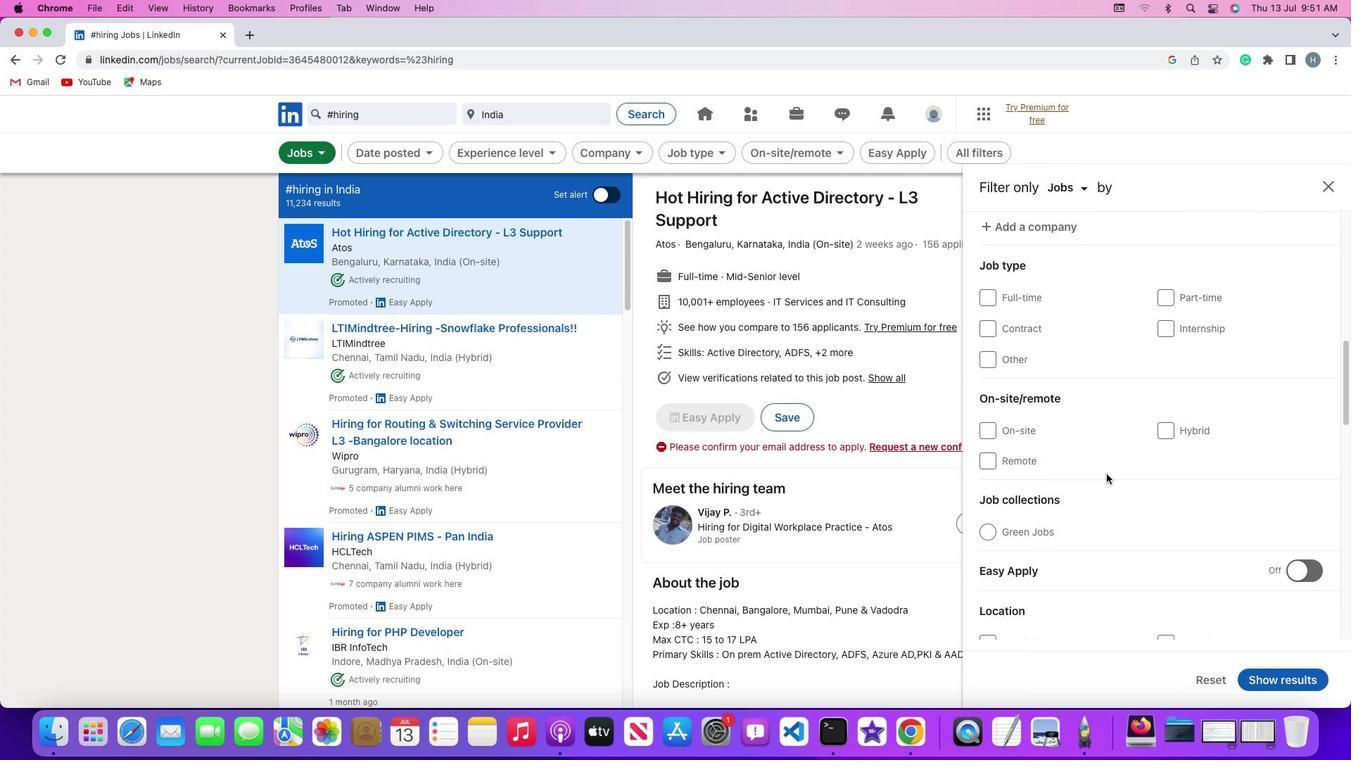 
Action: Mouse scrolled (1107, 473) with delta (0, -1)
Screenshot: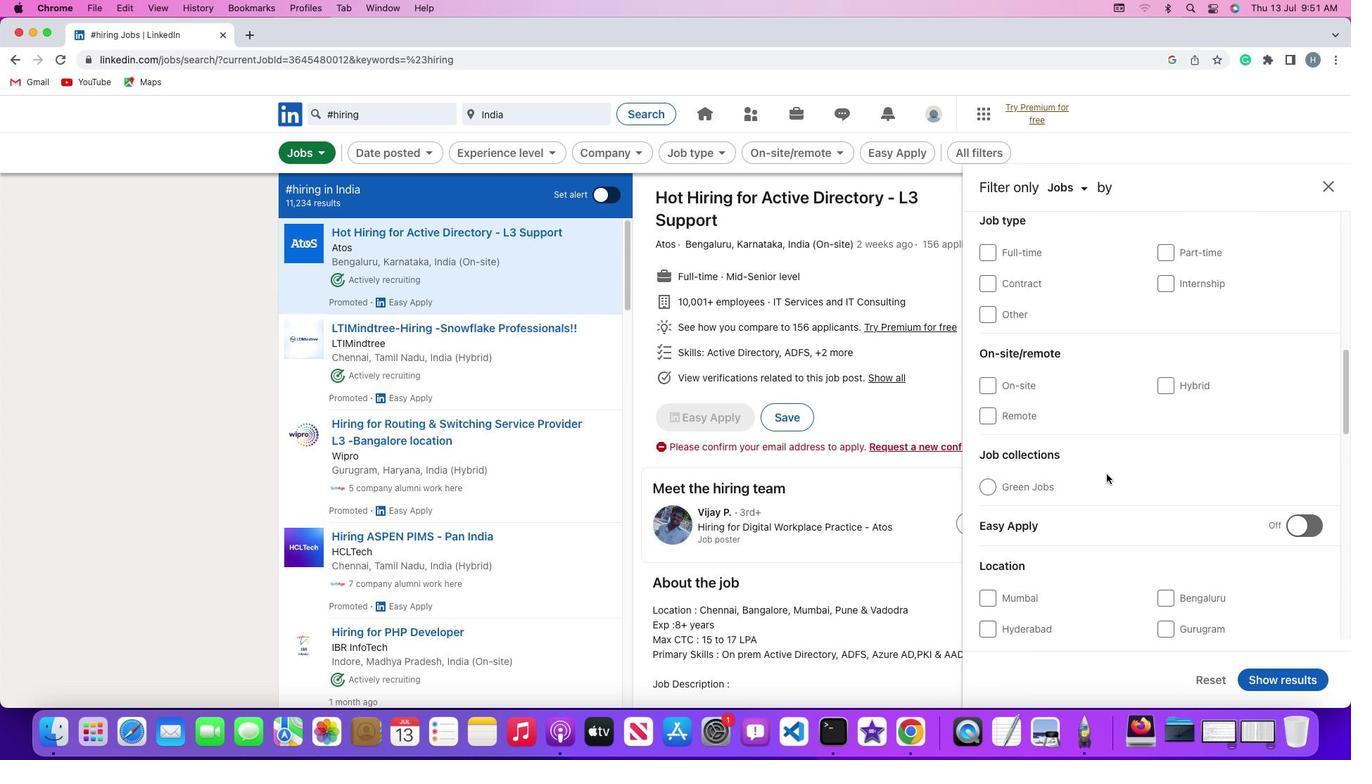 
Action: Mouse scrolled (1107, 473) with delta (0, -2)
Screenshot: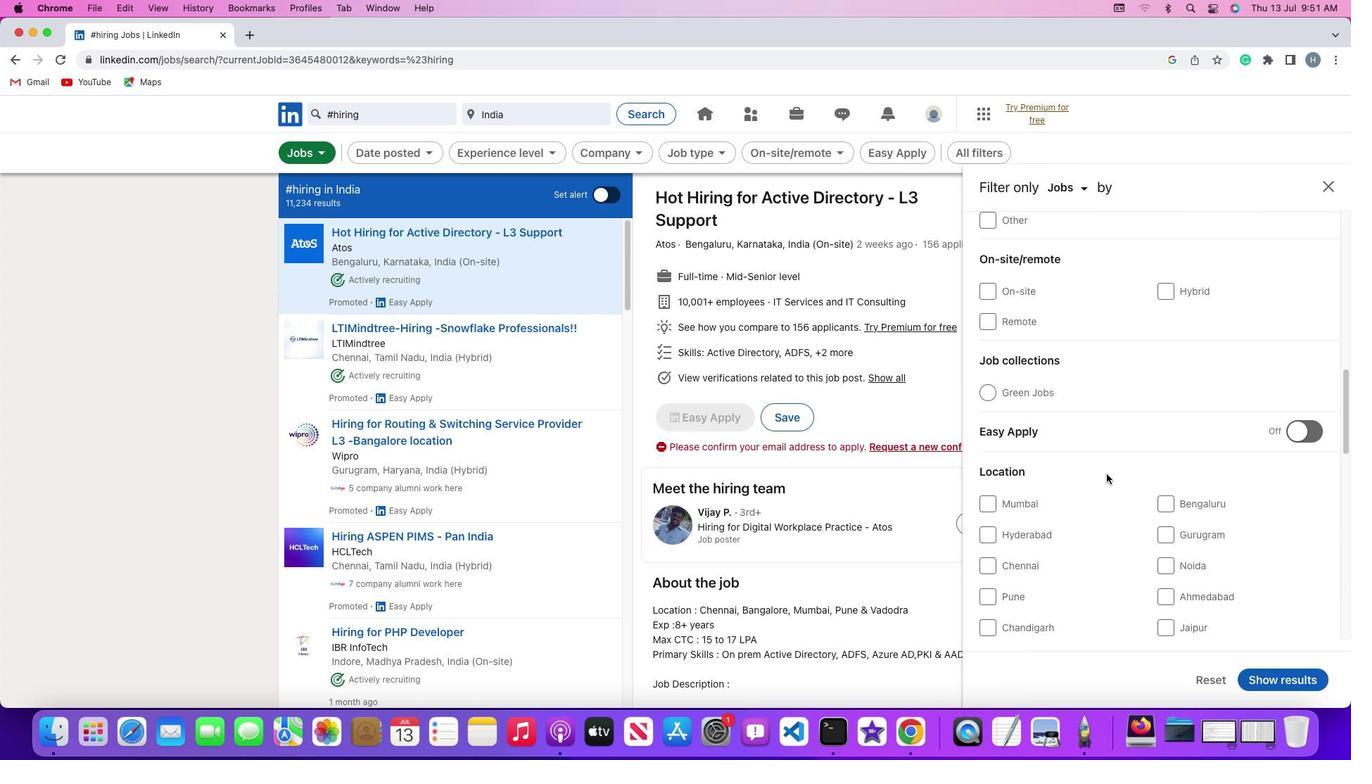 
Action: Mouse scrolled (1107, 473) with delta (0, 0)
Screenshot: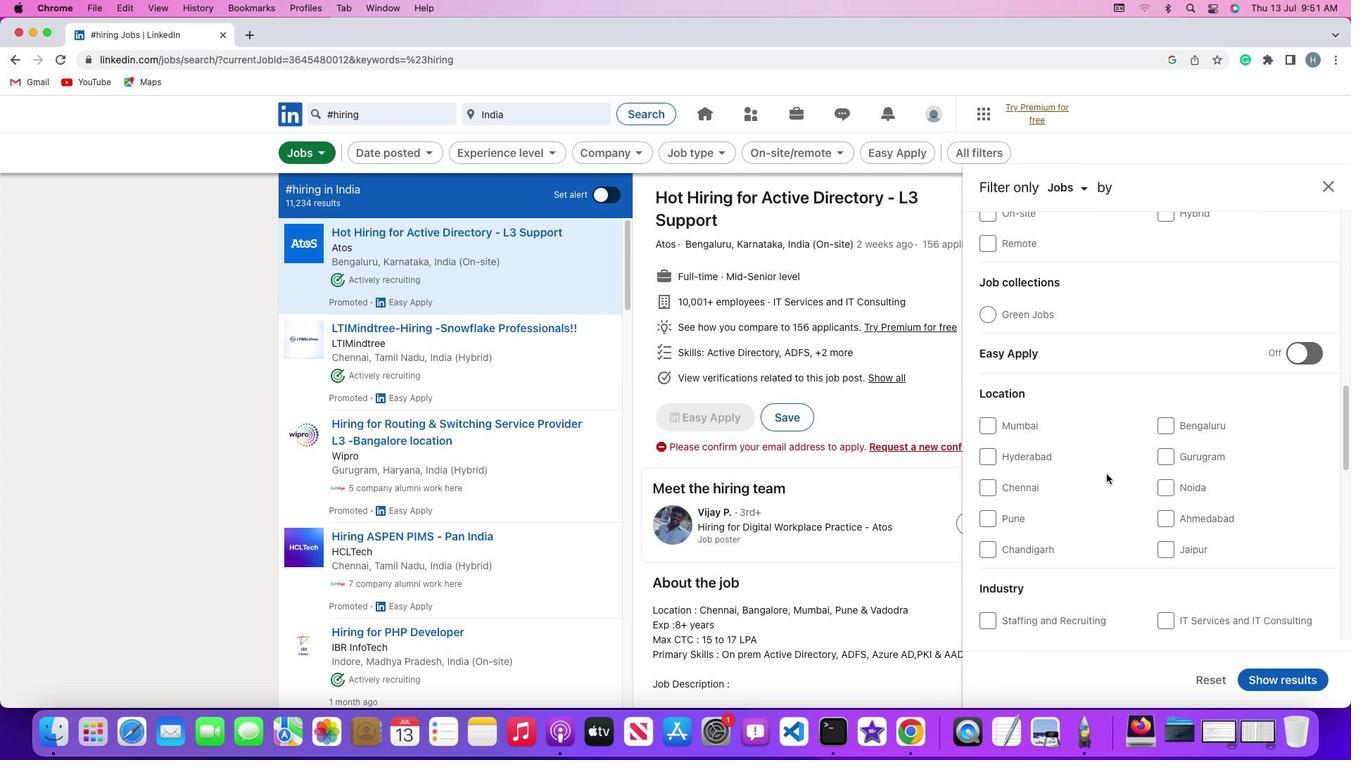 
Action: Mouse scrolled (1107, 473) with delta (0, 0)
Screenshot: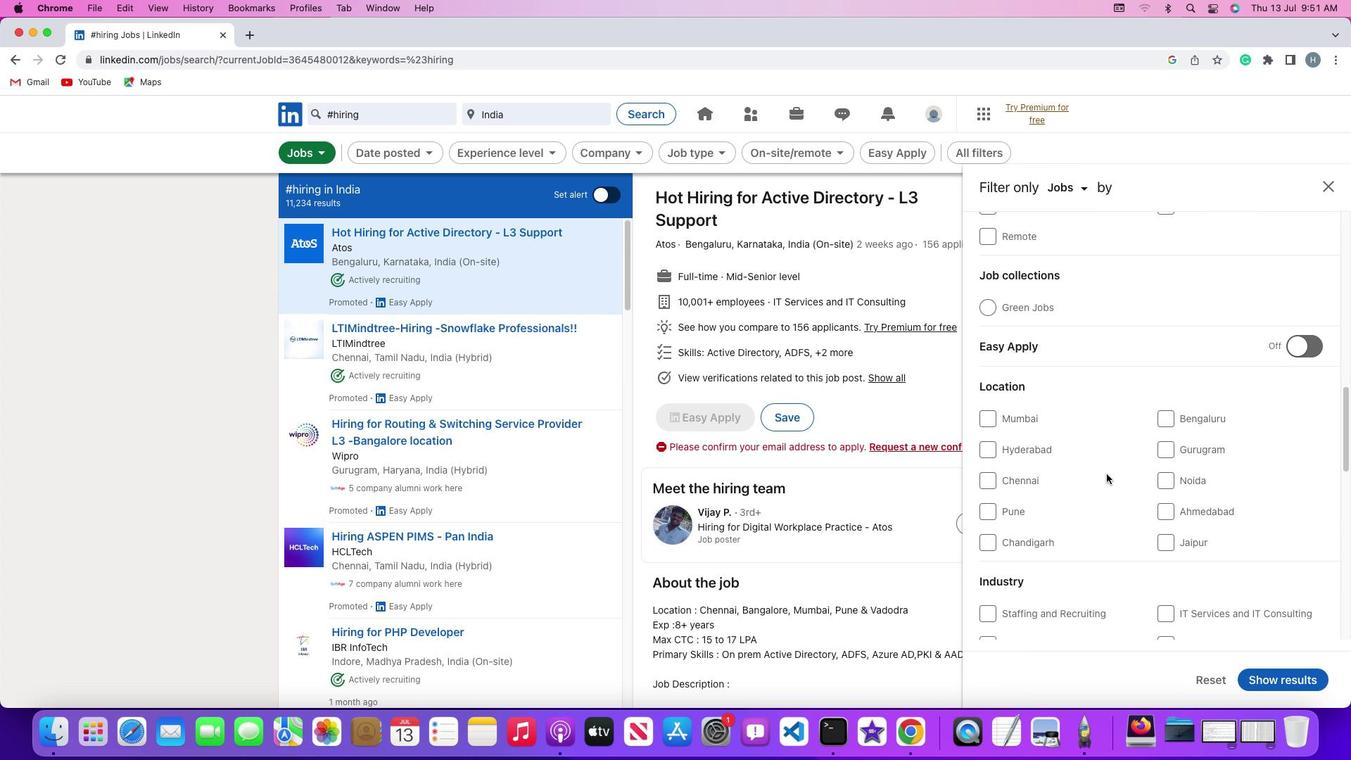 
Action: Mouse scrolled (1107, 473) with delta (0, -1)
Screenshot: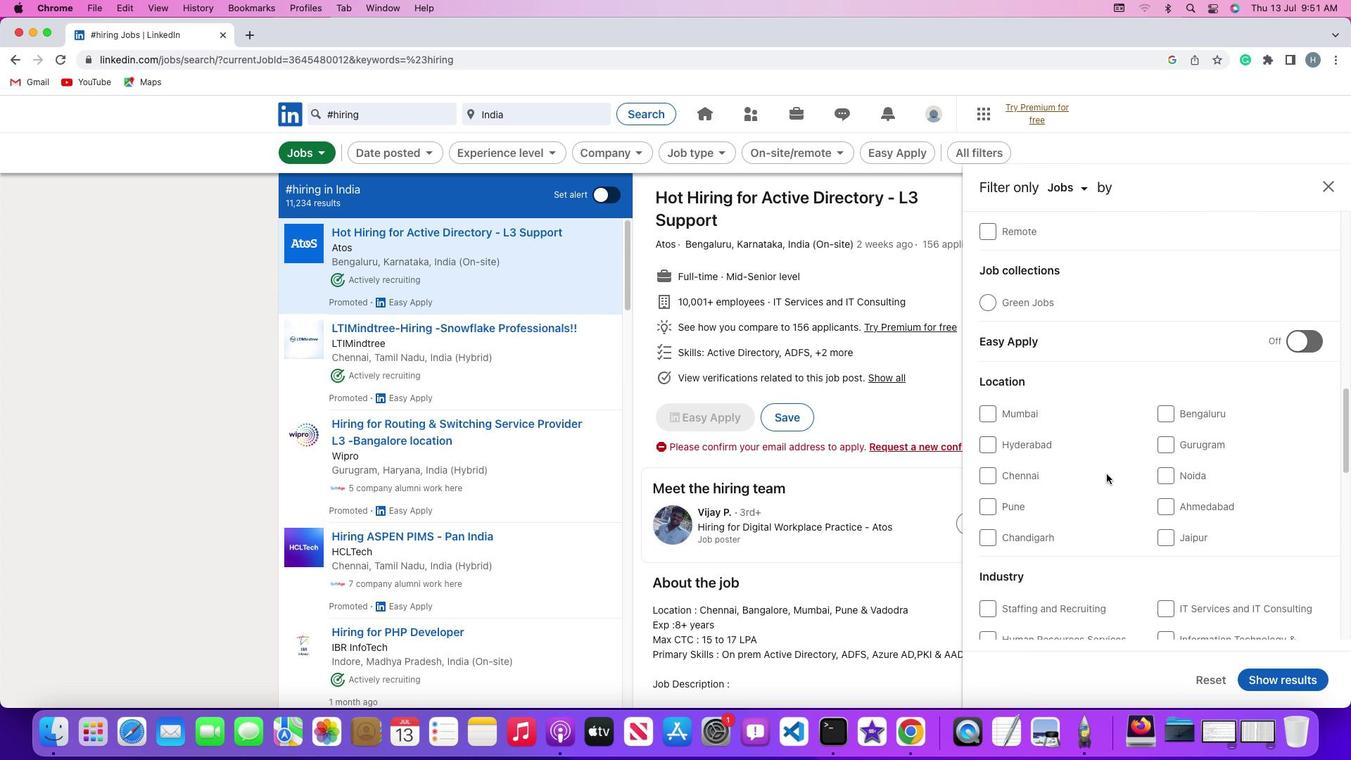 
Action: Mouse scrolled (1107, 473) with delta (0, 0)
Screenshot: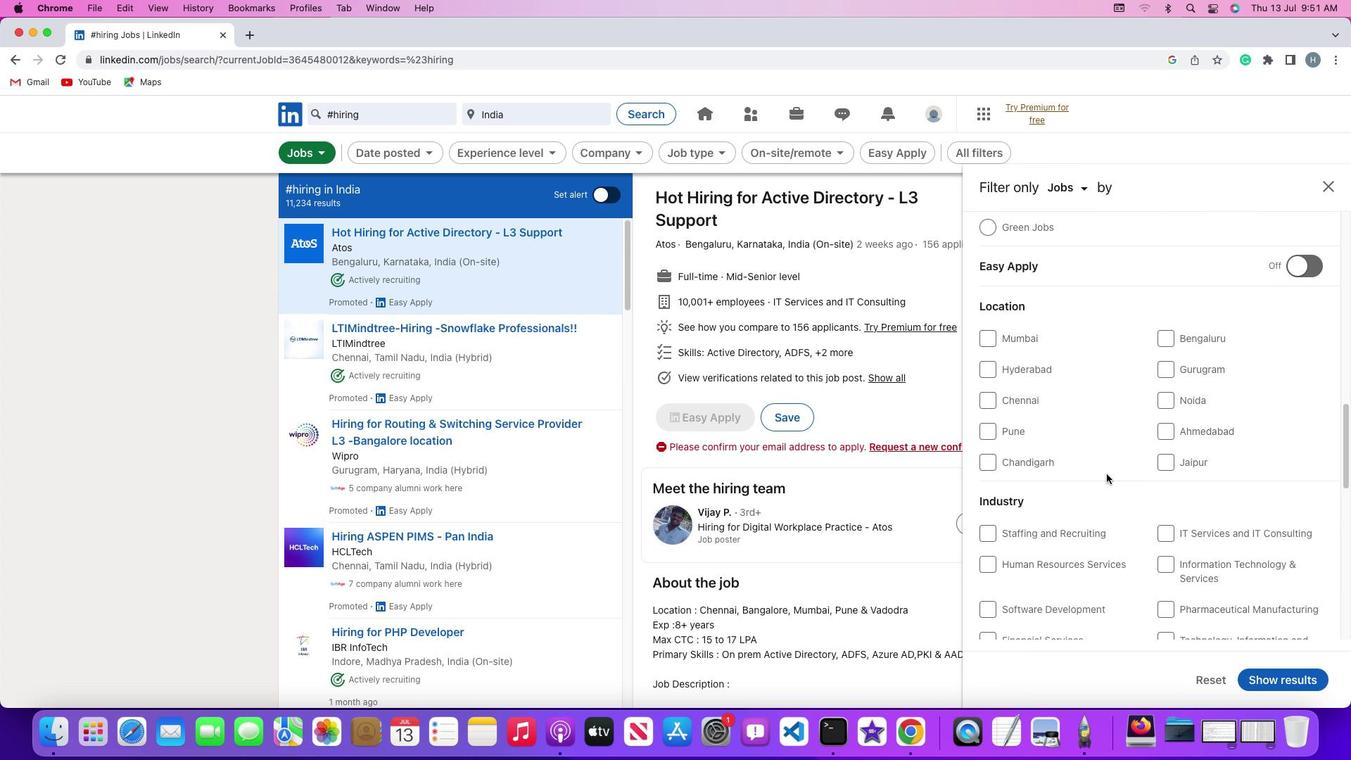 
Action: Mouse scrolled (1107, 473) with delta (0, 0)
Screenshot: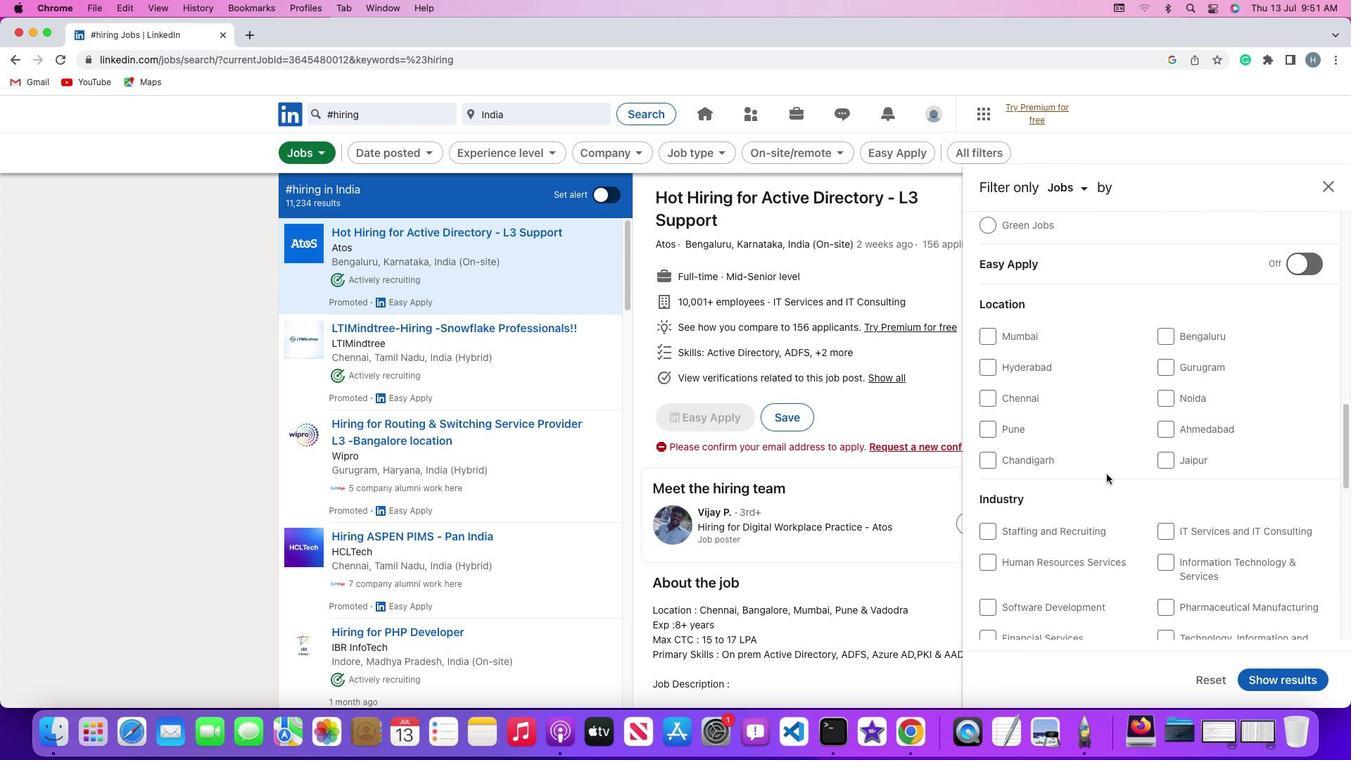 
Action: Mouse scrolled (1107, 473) with delta (0, -1)
Screenshot: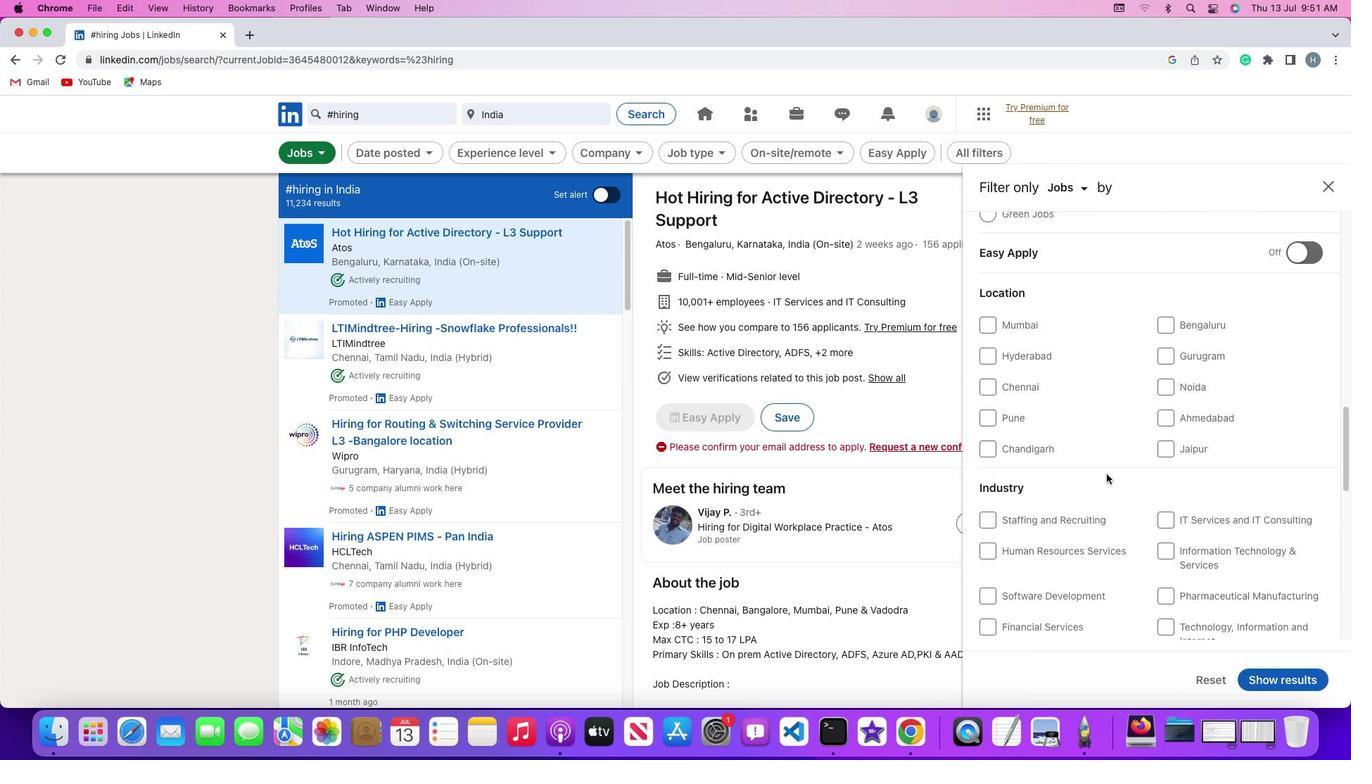 
Action: Mouse scrolled (1107, 473) with delta (0, -1)
Screenshot: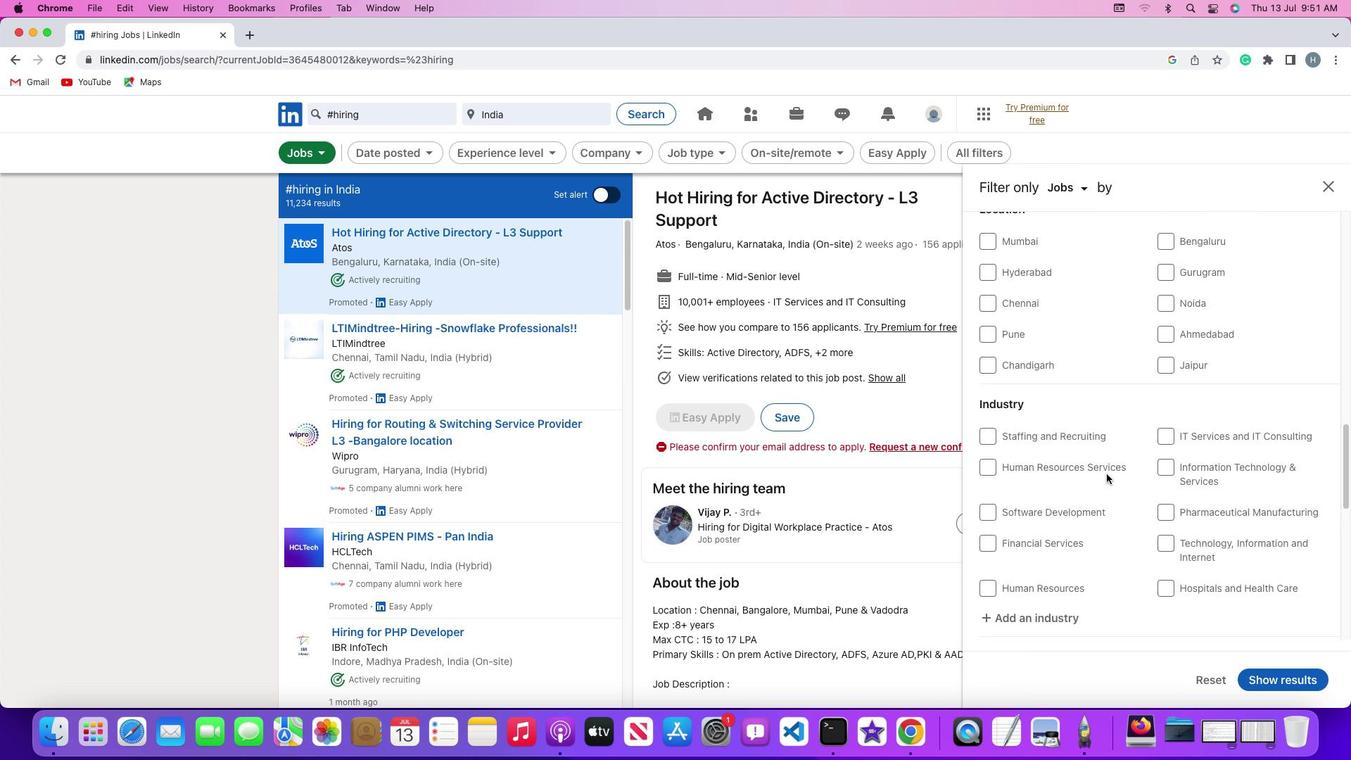 
Action: Mouse scrolled (1107, 473) with delta (0, 0)
Screenshot: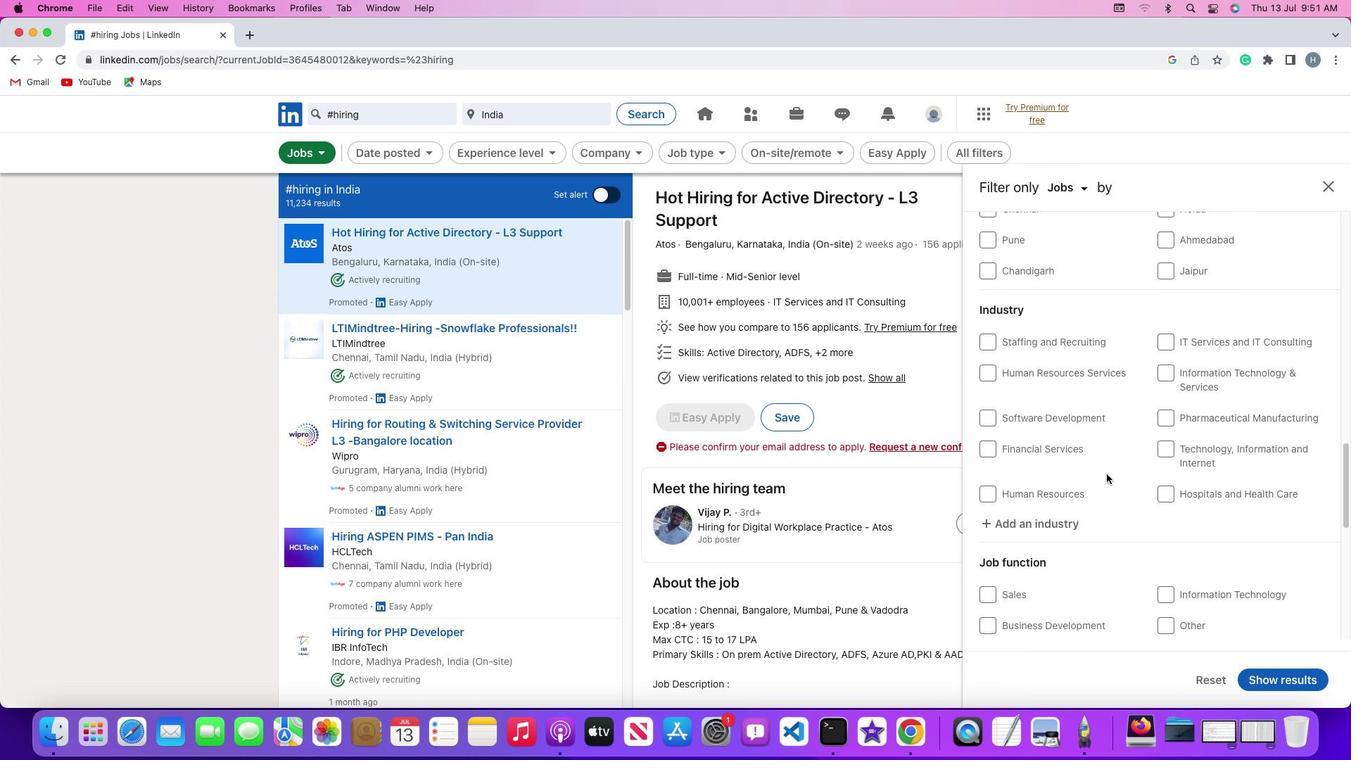 
Action: Mouse scrolled (1107, 473) with delta (0, 0)
Screenshot: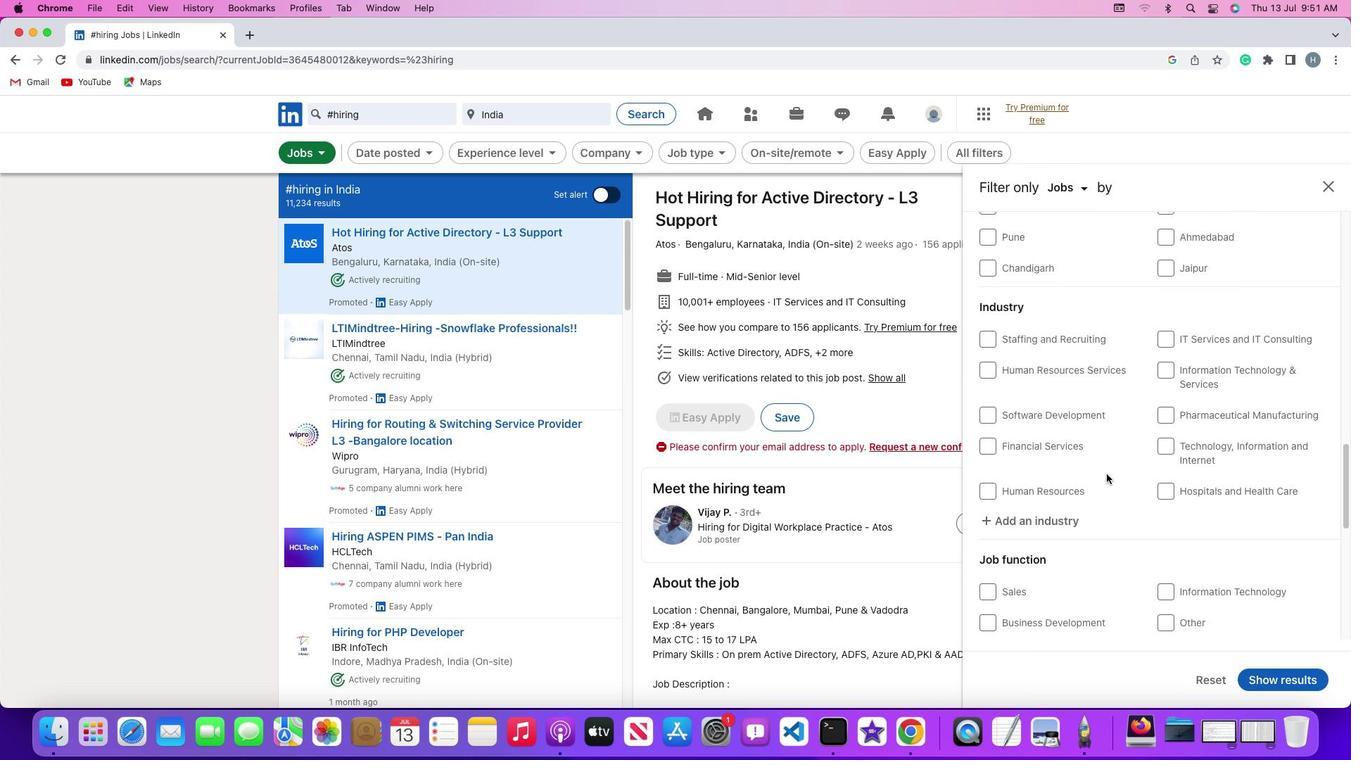 
Action: Mouse scrolled (1107, 473) with delta (0, -1)
Screenshot: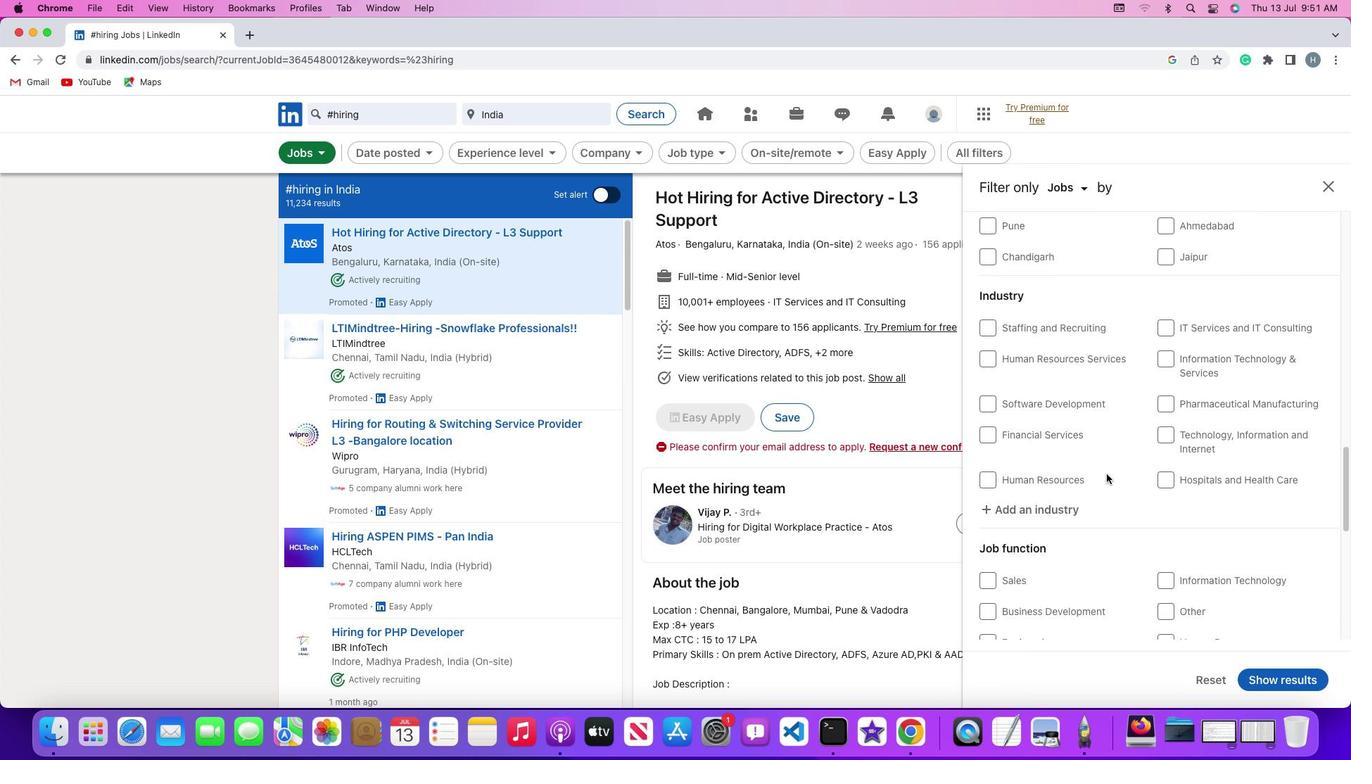 
Action: Mouse scrolled (1107, 473) with delta (0, 0)
Screenshot: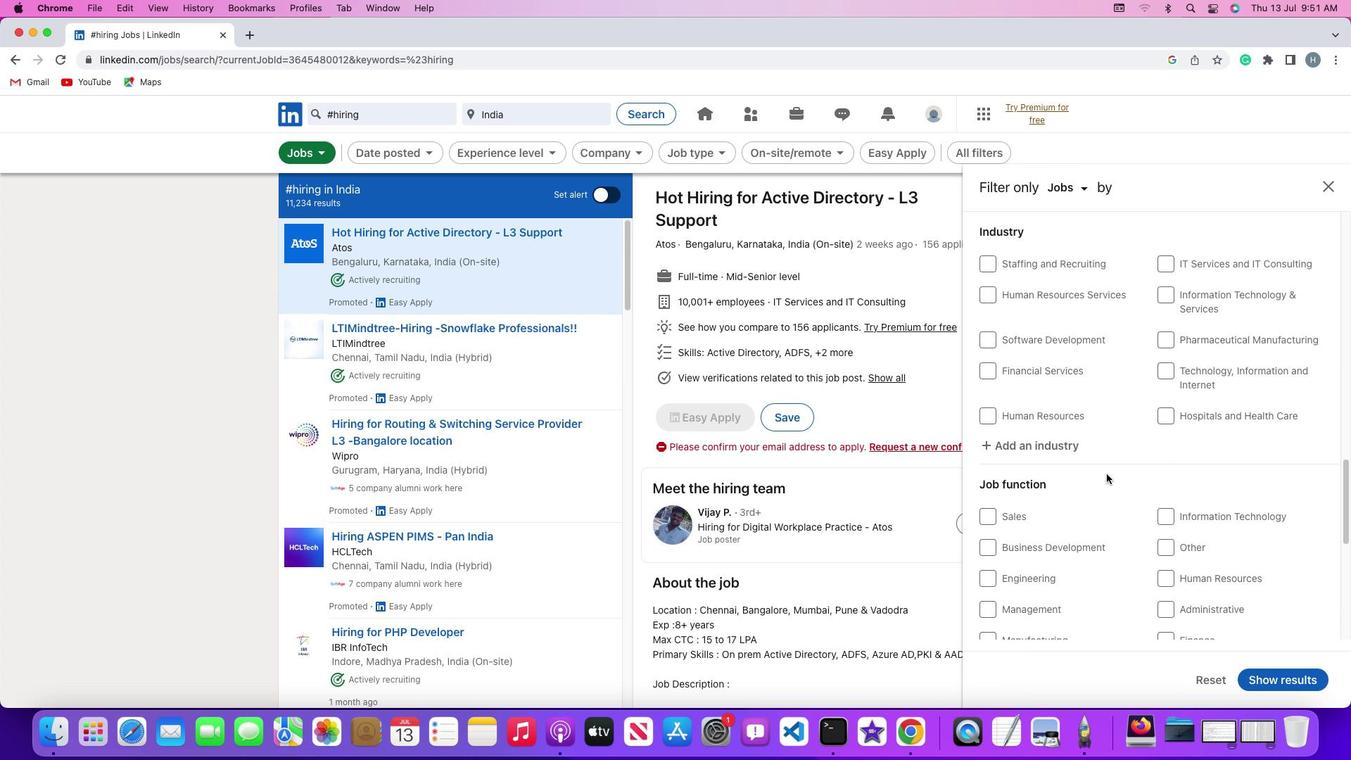 
Action: Mouse scrolled (1107, 473) with delta (0, 0)
Screenshot: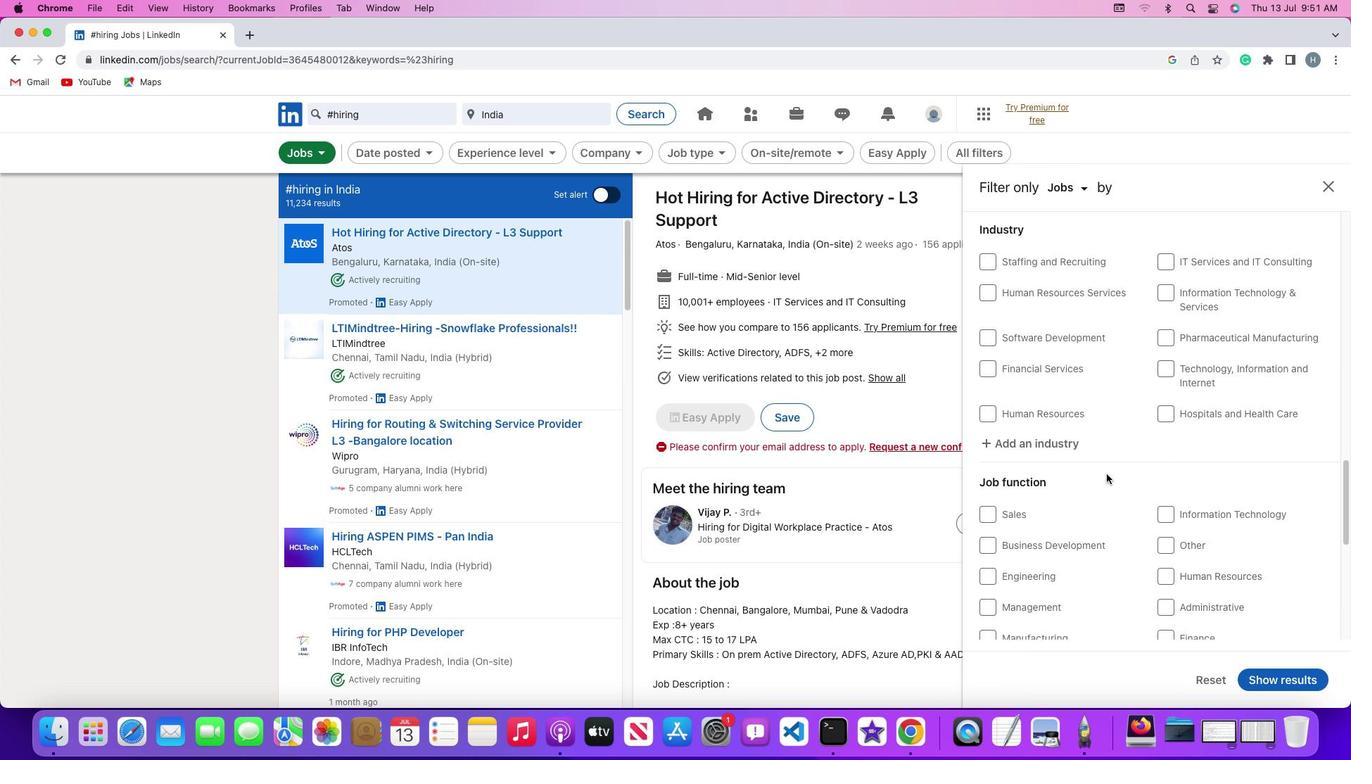 
Action: Mouse scrolled (1107, 473) with delta (0, 0)
Screenshot: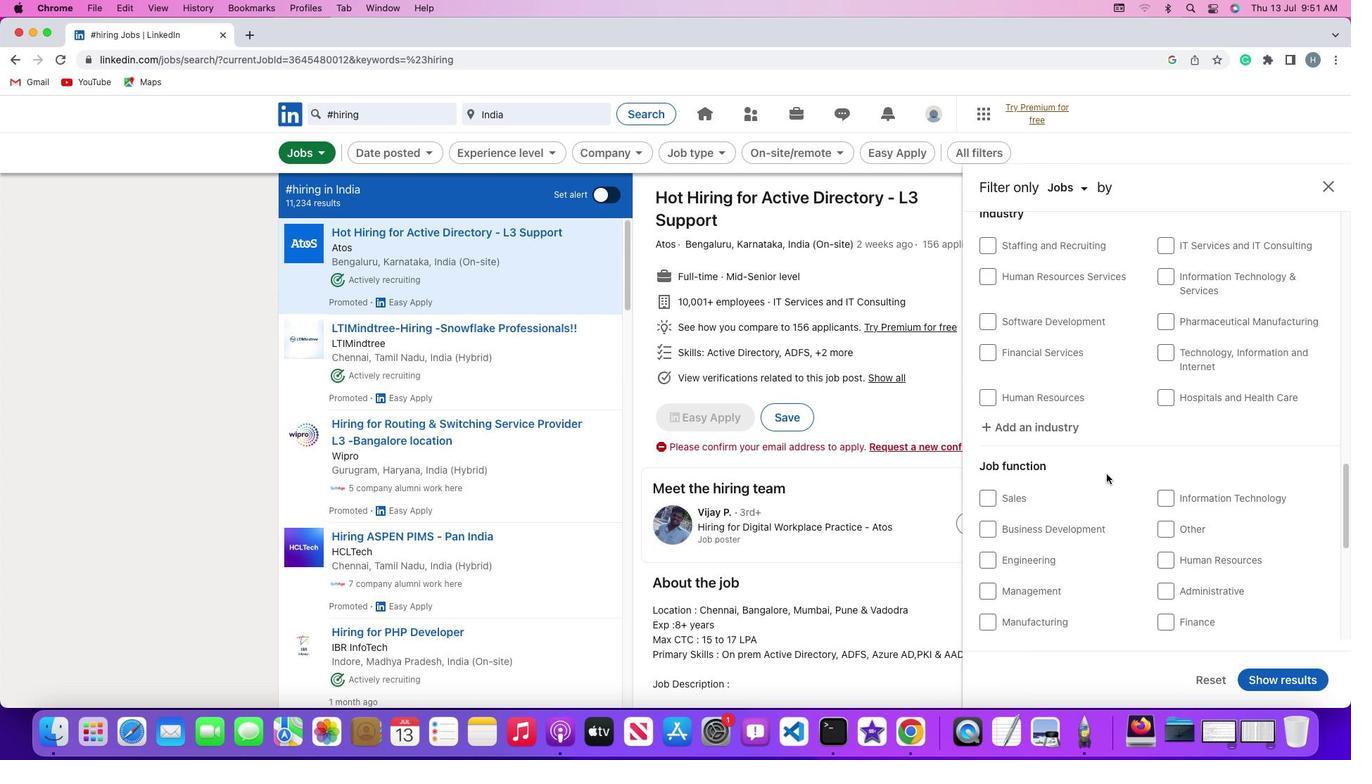
Action: Mouse scrolled (1107, 473) with delta (0, 0)
Screenshot: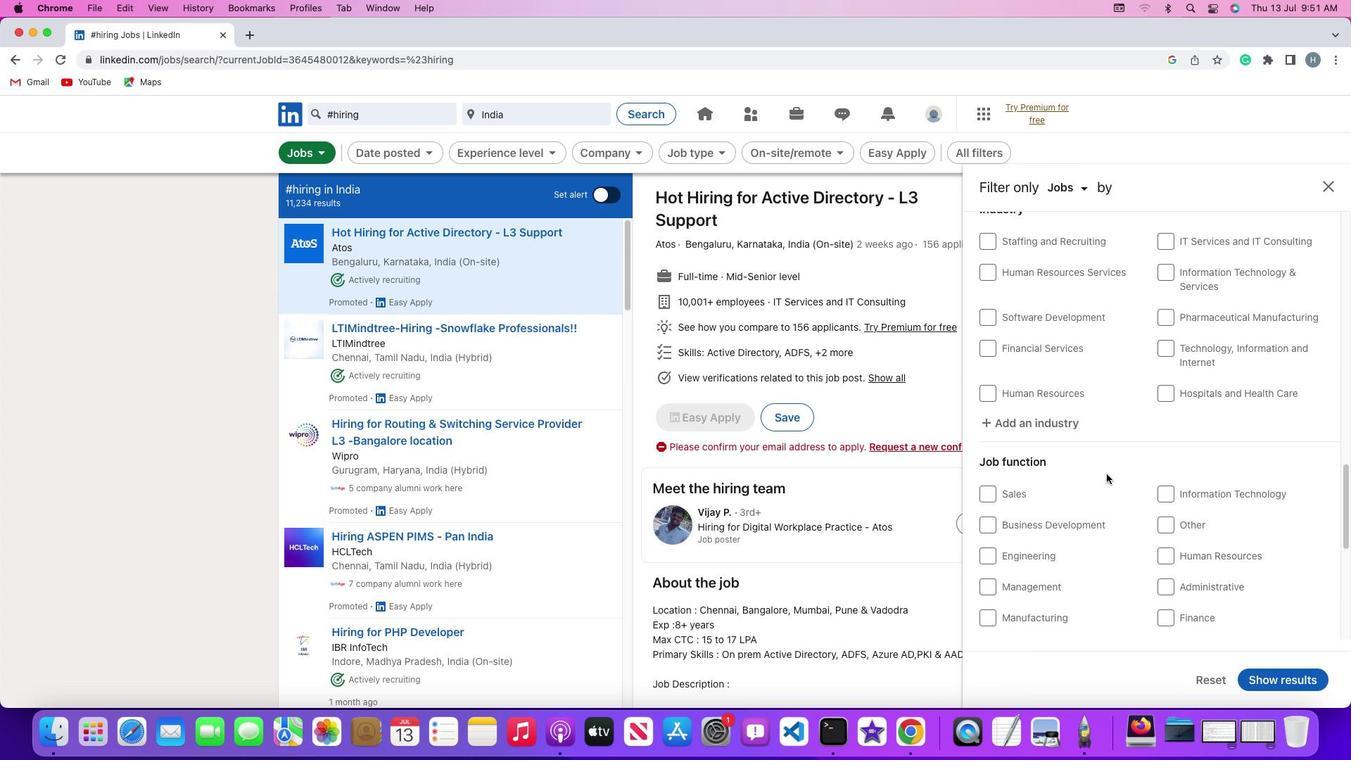
Action: Mouse scrolled (1107, 473) with delta (0, 0)
Screenshot: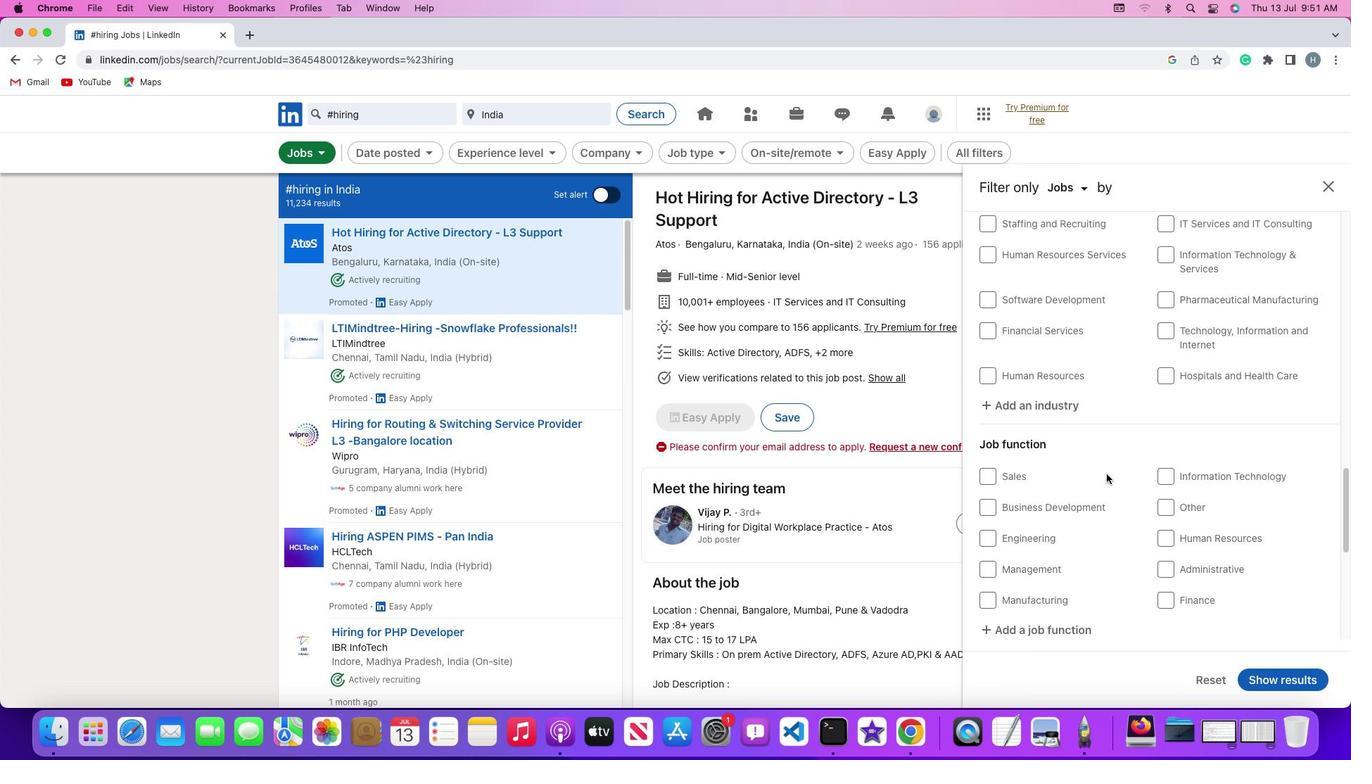 
Action: Mouse scrolled (1107, 473) with delta (0, 0)
Screenshot: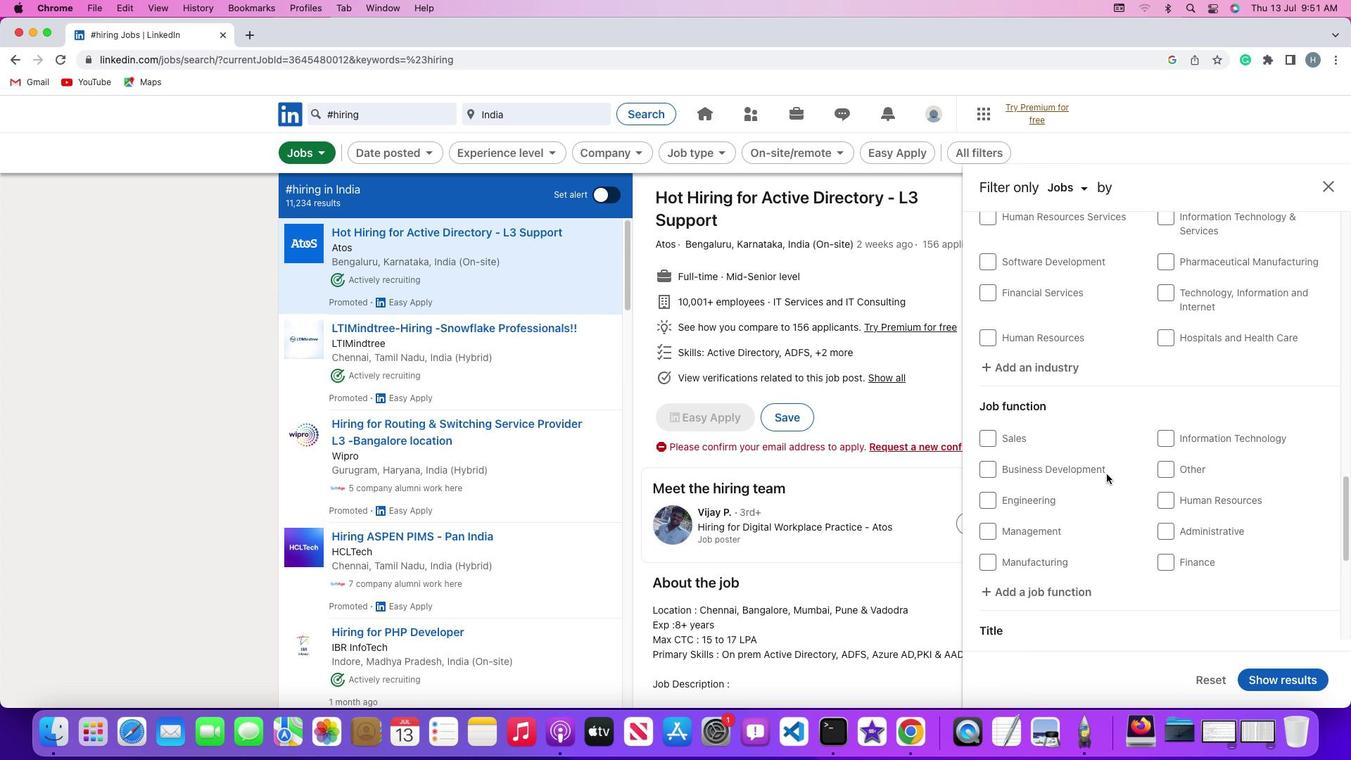 
Action: Mouse scrolled (1107, 473) with delta (0, 0)
Screenshot: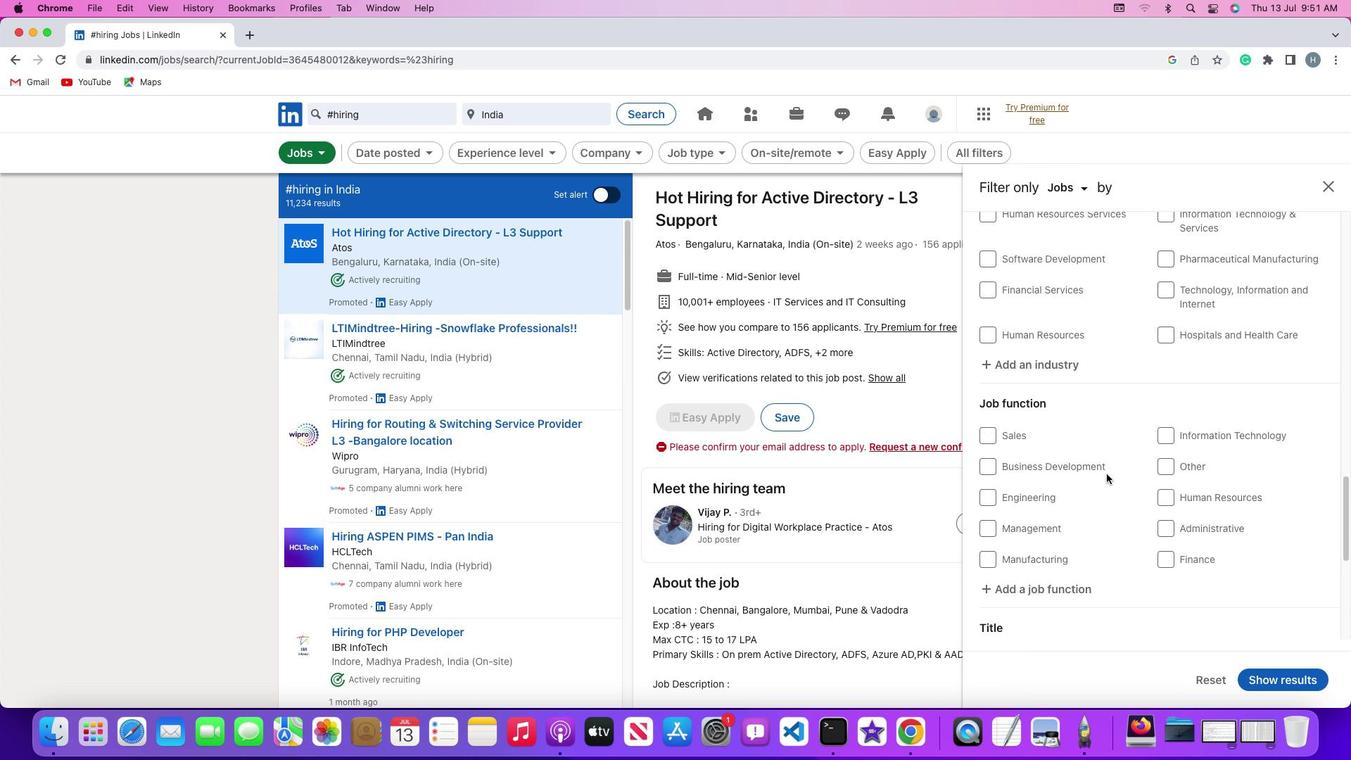 
Action: Mouse scrolled (1107, 473) with delta (0, 0)
Screenshot: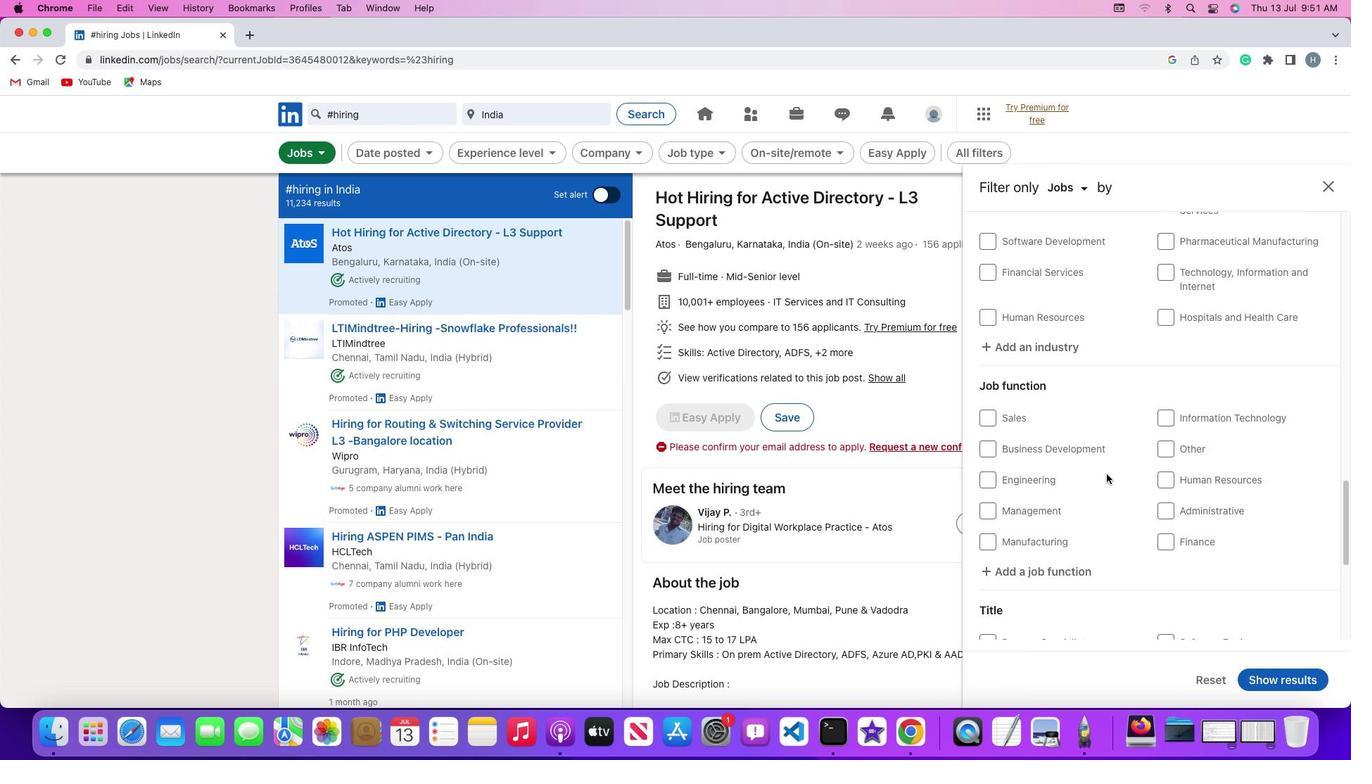 
Action: Mouse scrolled (1107, 473) with delta (0, 0)
Screenshot: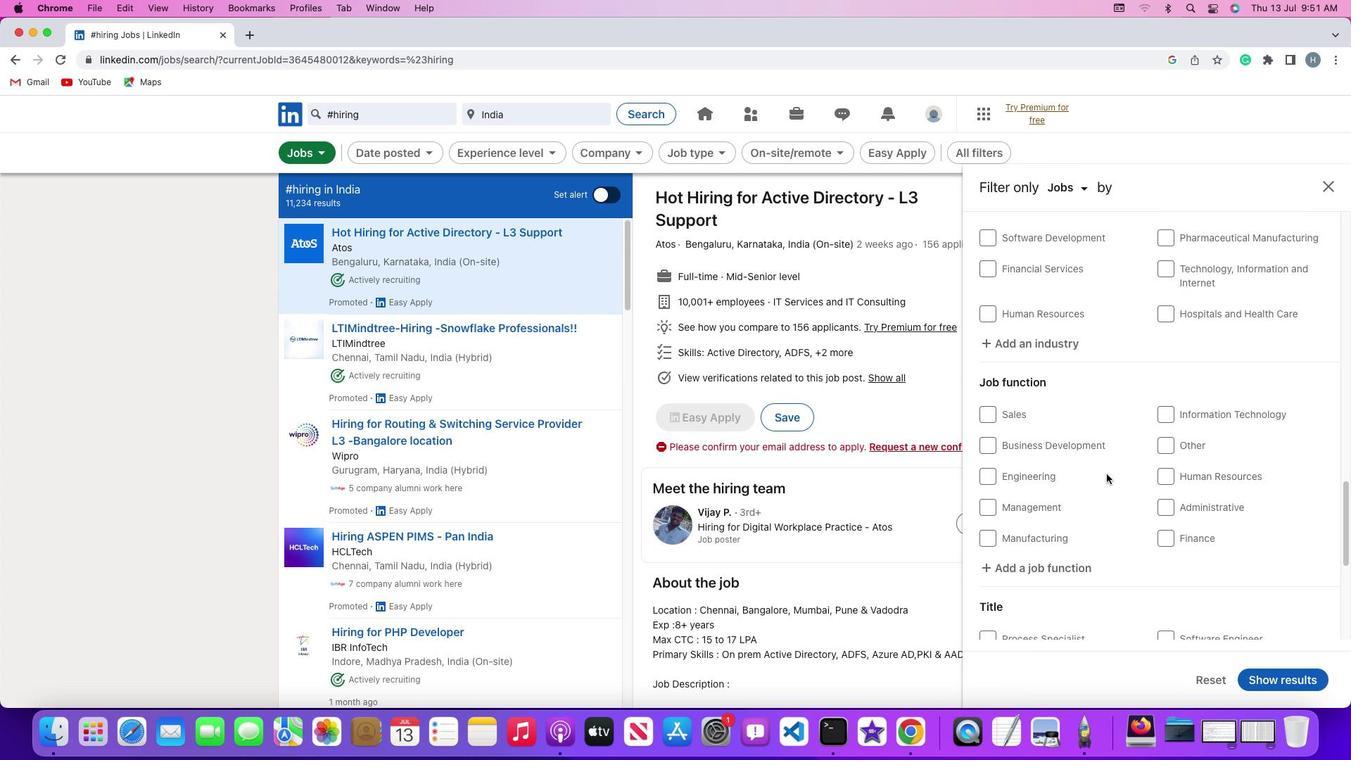 
Action: Mouse scrolled (1107, 473) with delta (0, -1)
Screenshot: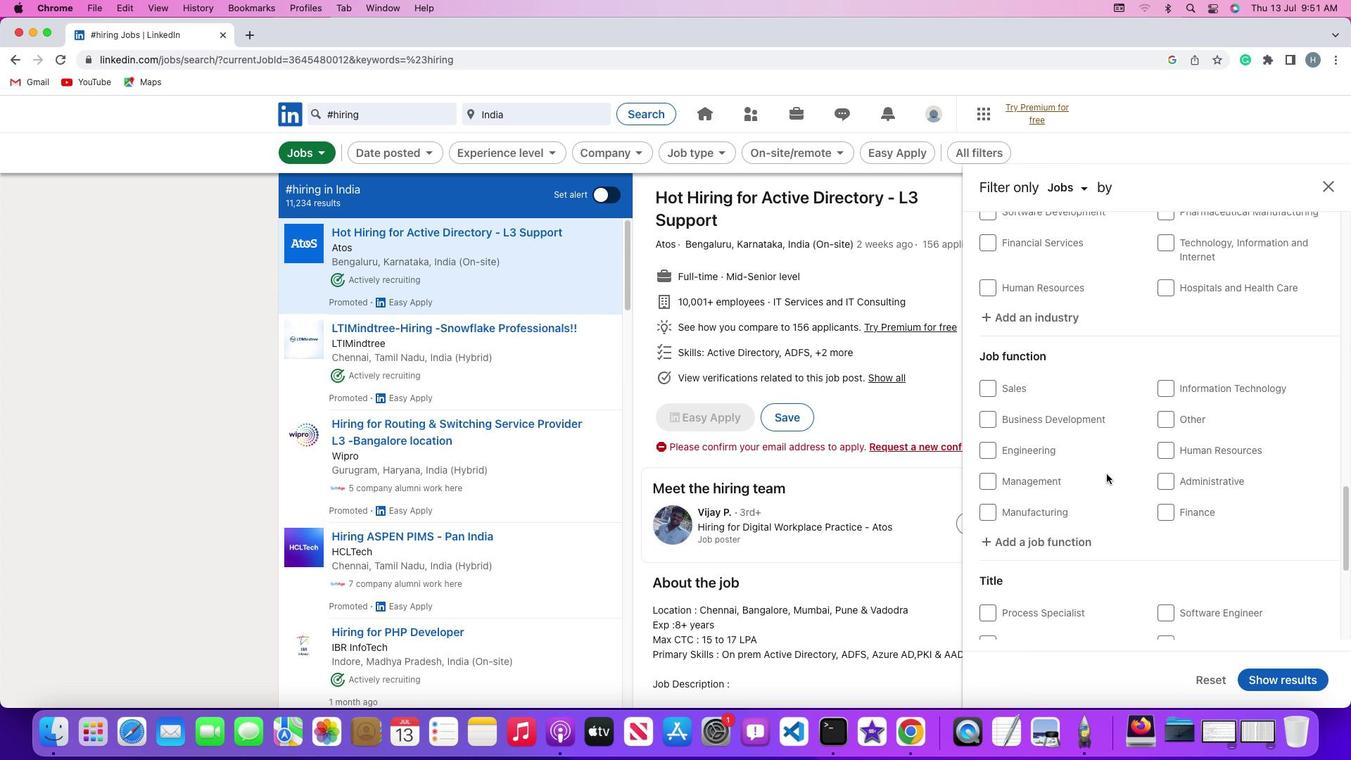 
Action: Mouse scrolled (1107, 473) with delta (0, 0)
Screenshot: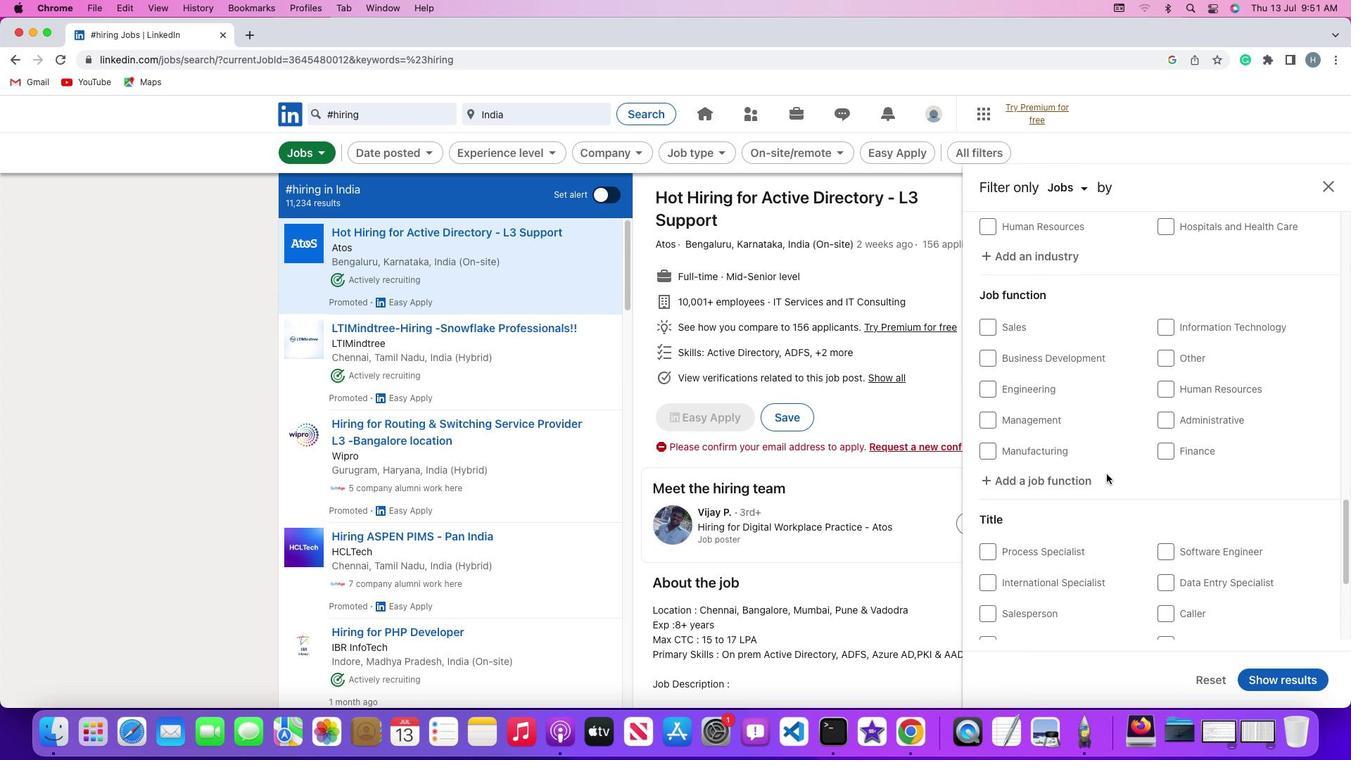 
Action: Mouse scrolled (1107, 473) with delta (0, 0)
Screenshot: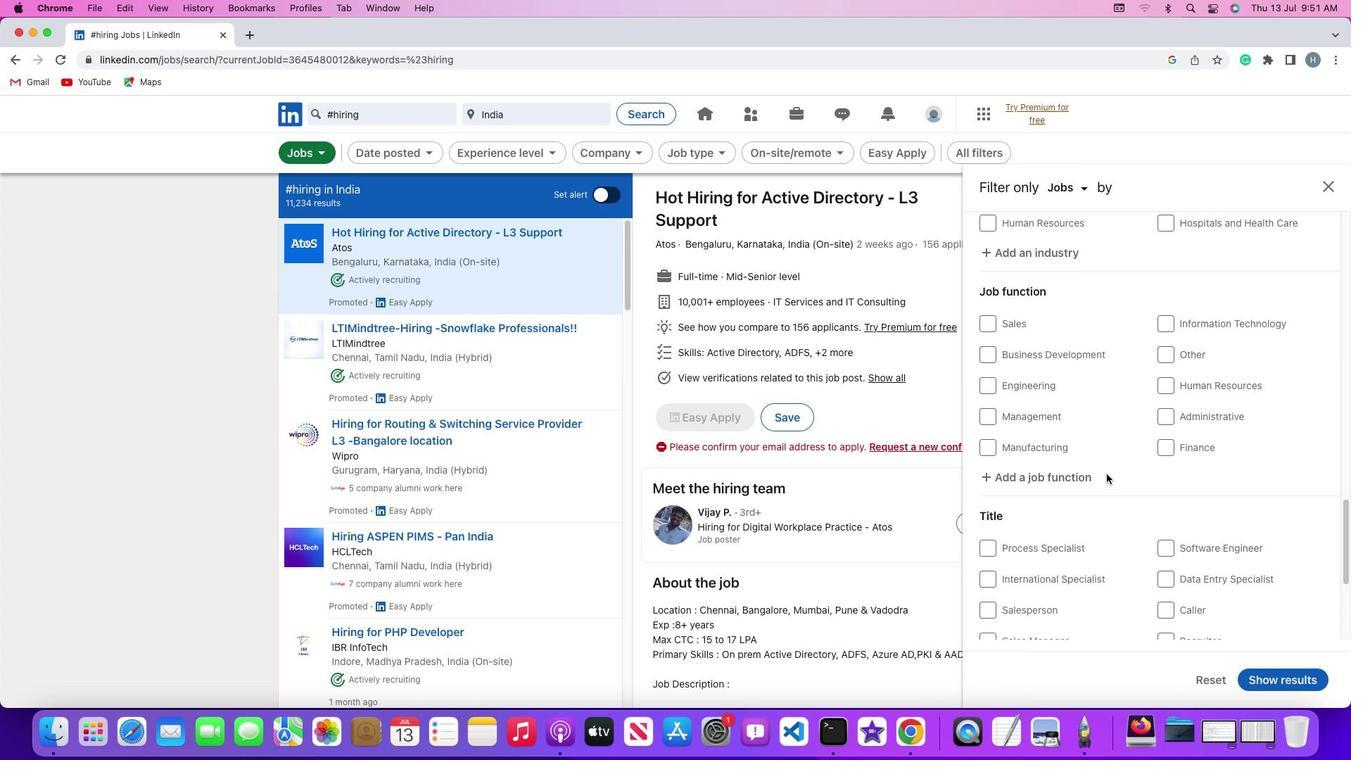 
Action: Mouse scrolled (1107, 473) with delta (0, -1)
Screenshot: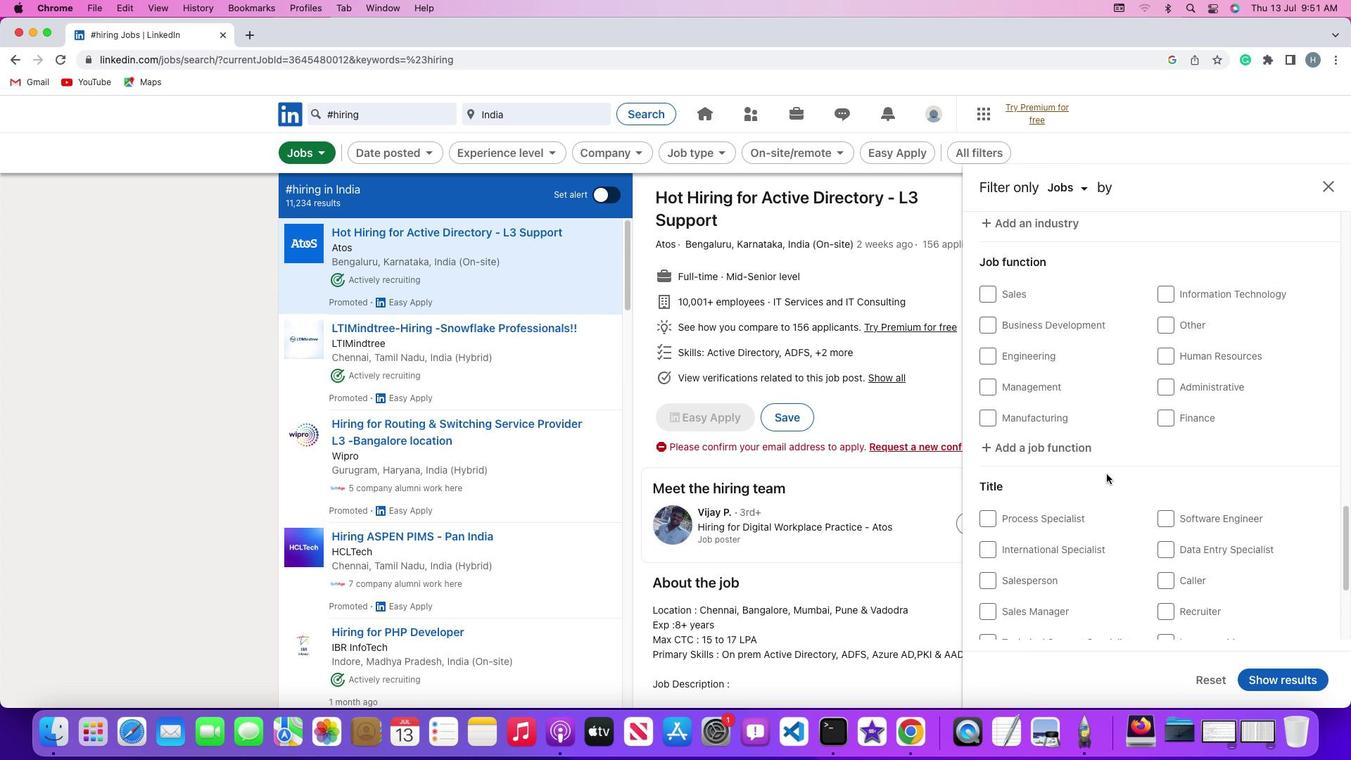 
Action: Mouse scrolled (1107, 473) with delta (0, -2)
Screenshot: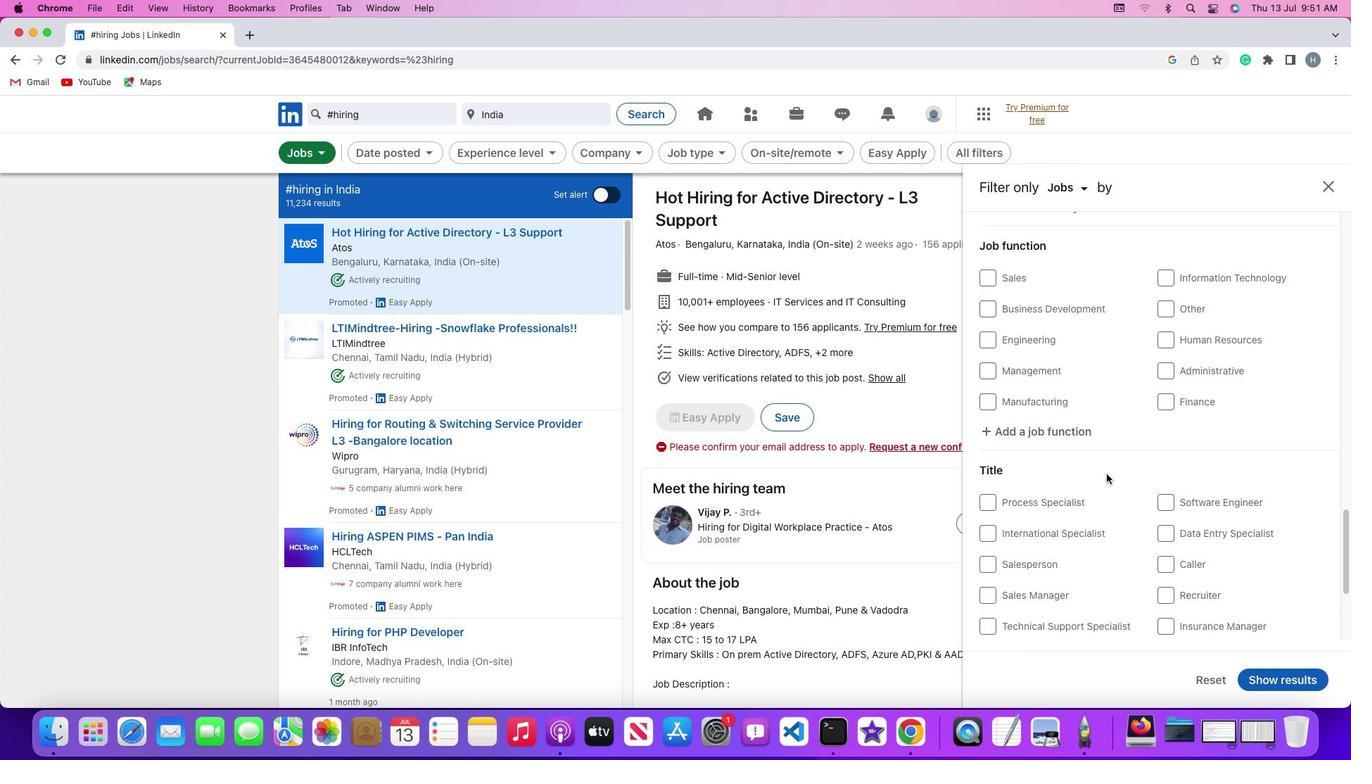 
Action: Mouse scrolled (1107, 473) with delta (0, 0)
Screenshot: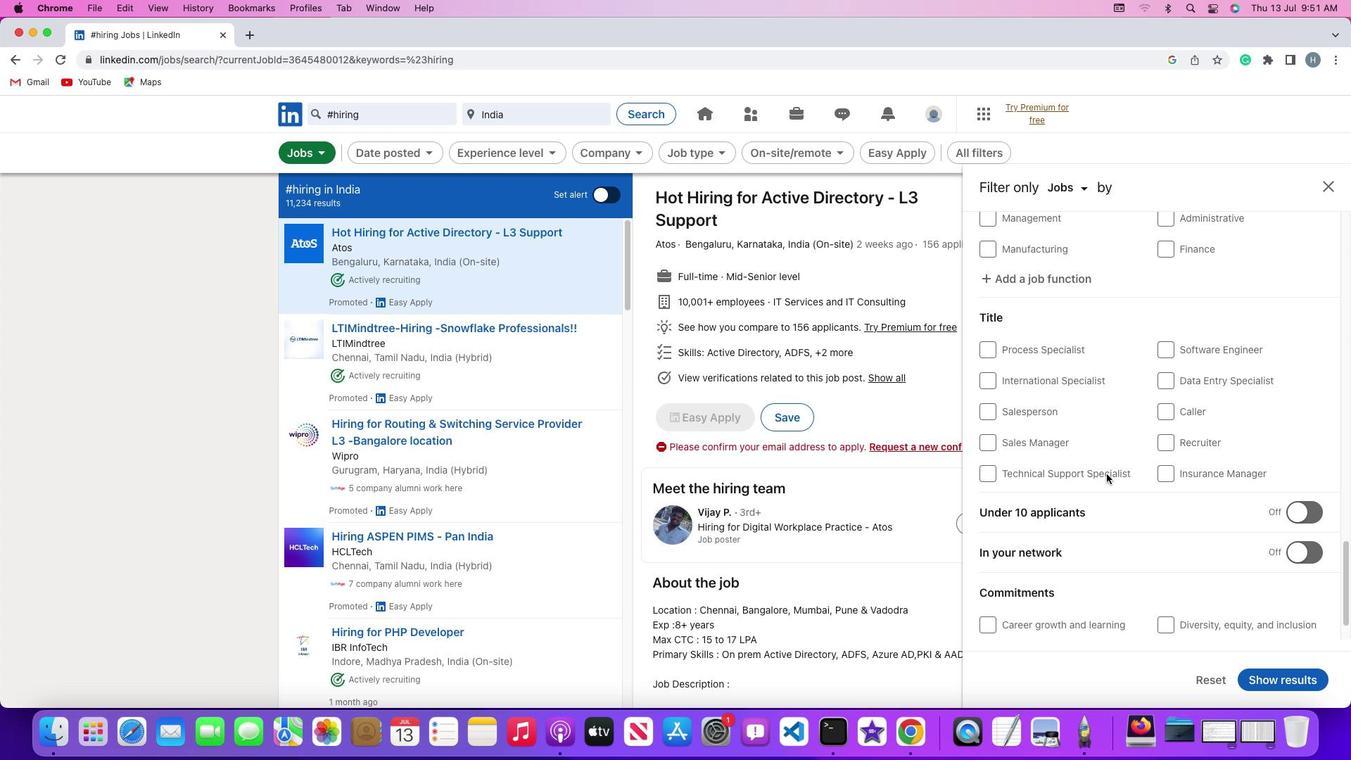 
Action: Mouse scrolled (1107, 473) with delta (0, 0)
Screenshot: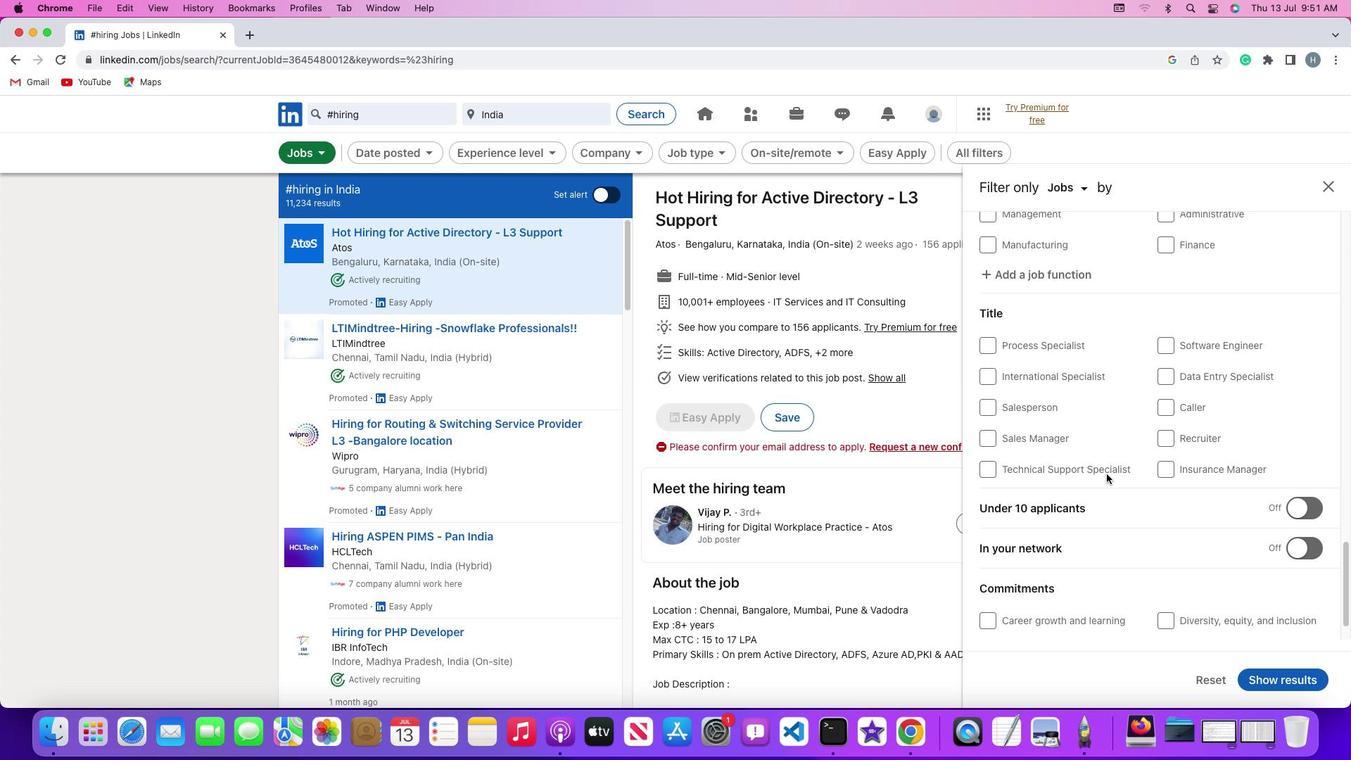 
Action: Mouse moved to (999, 397)
Screenshot: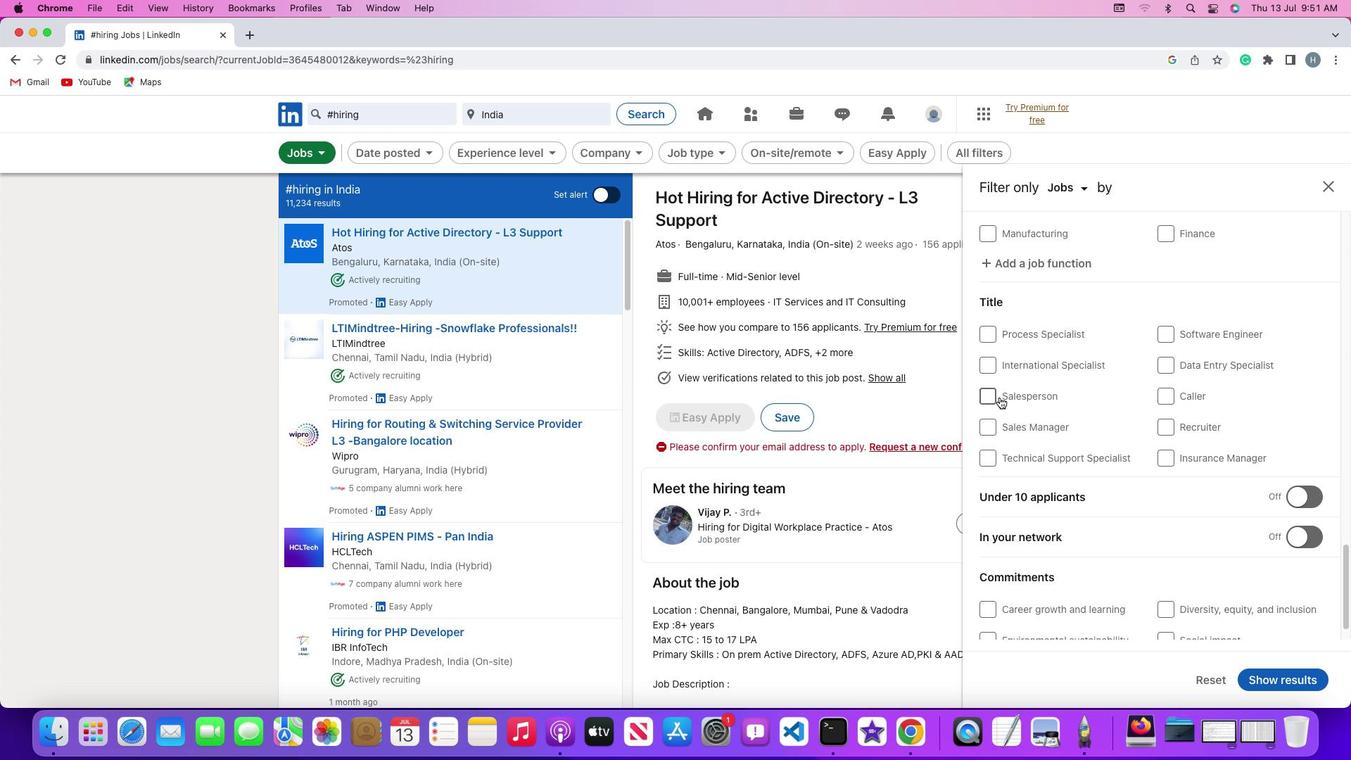 
Action: Mouse pressed left at (999, 397)
Screenshot: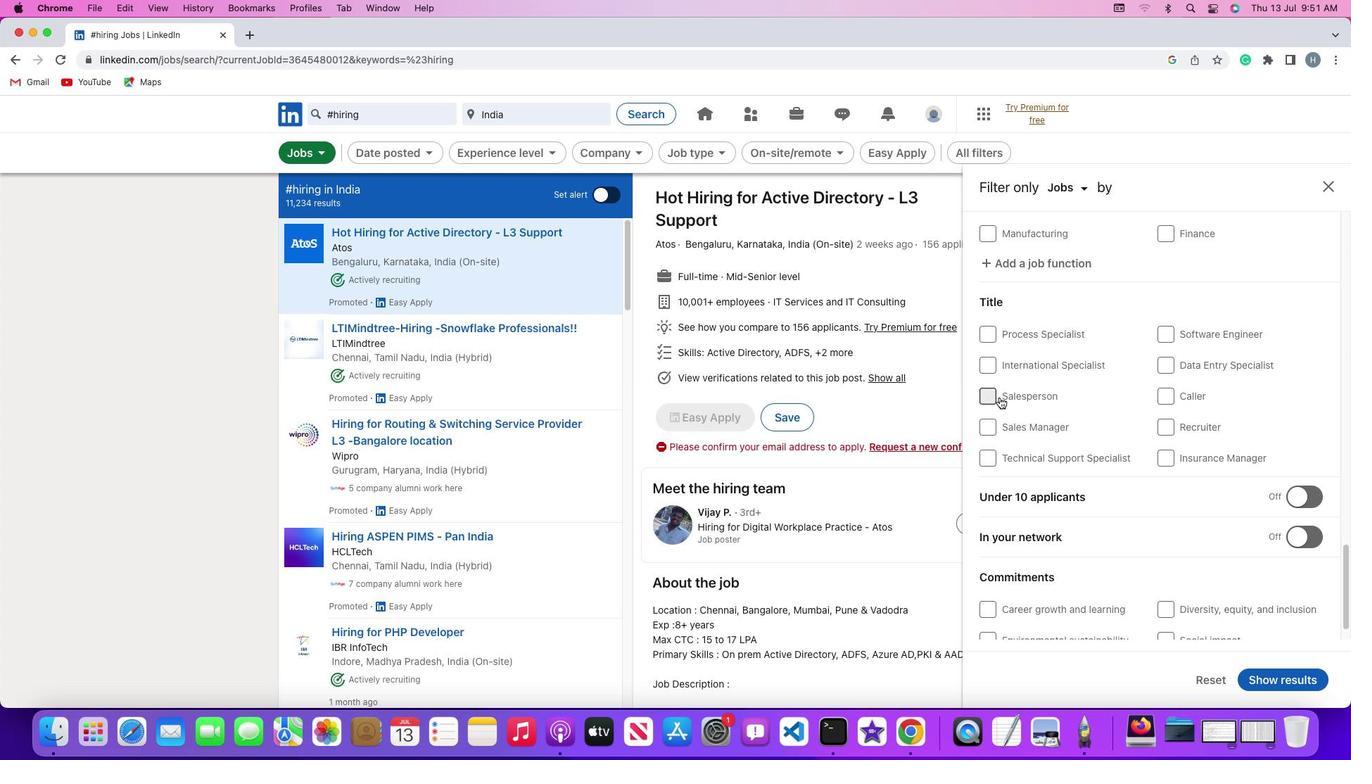 
Action: Mouse moved to (1276, 680)
Screenshot: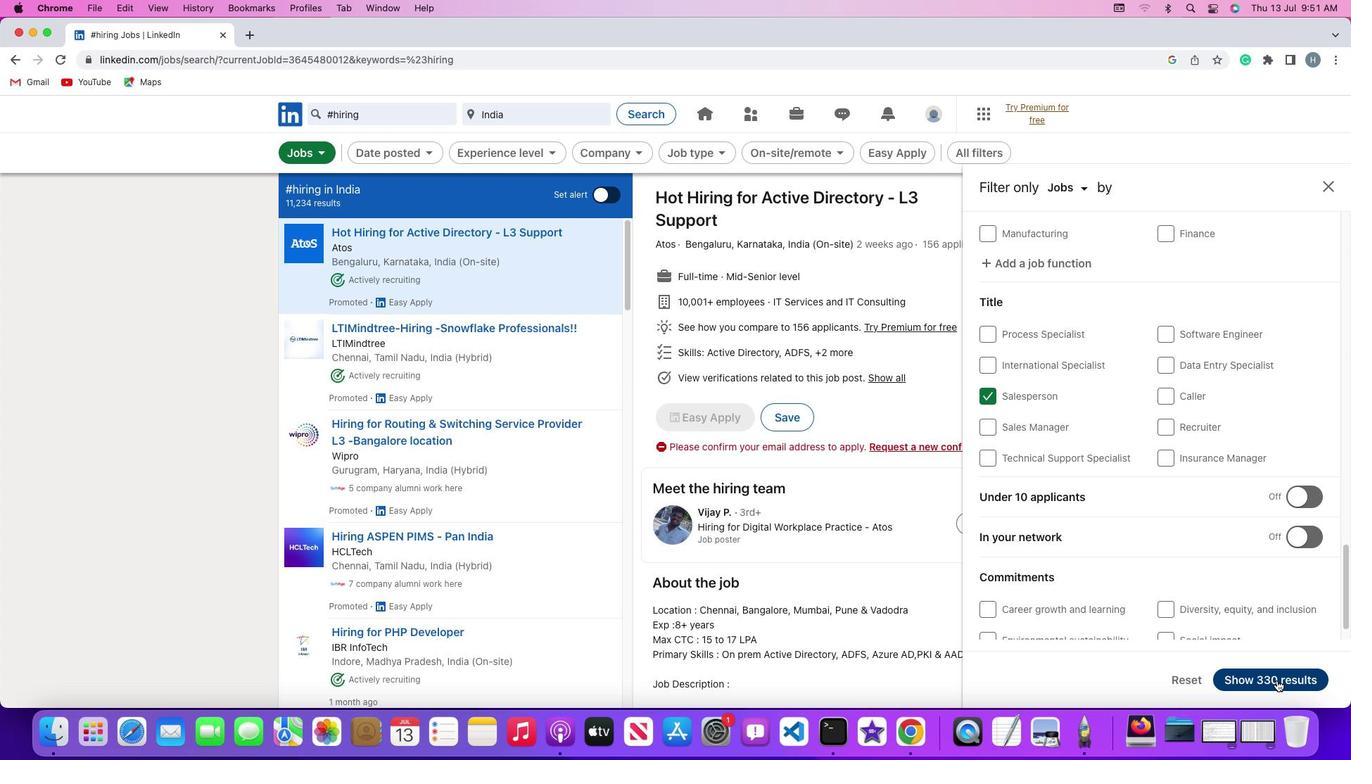 
Action: Mouse pressed left at (1276, 680)
Screenshot: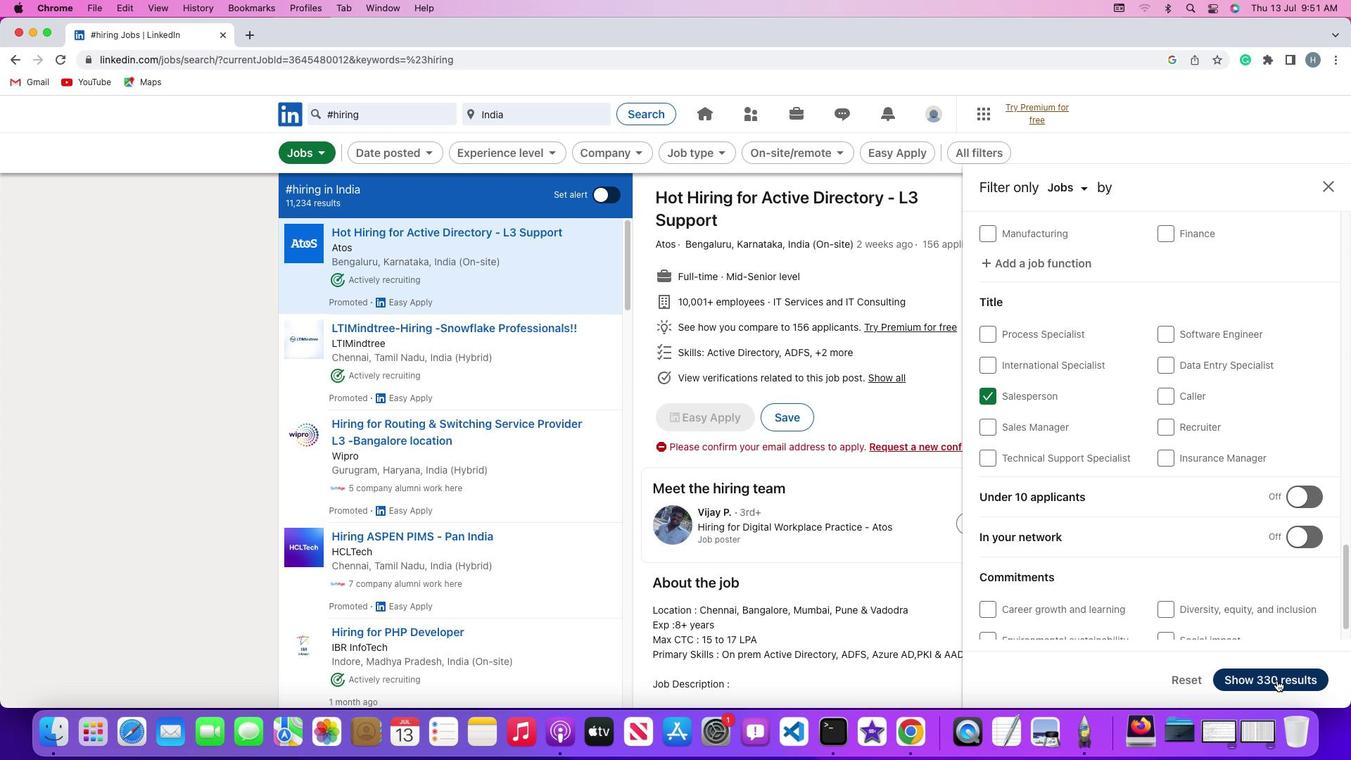 
Action: Mouse moved to (1131, 425)
Screenshot: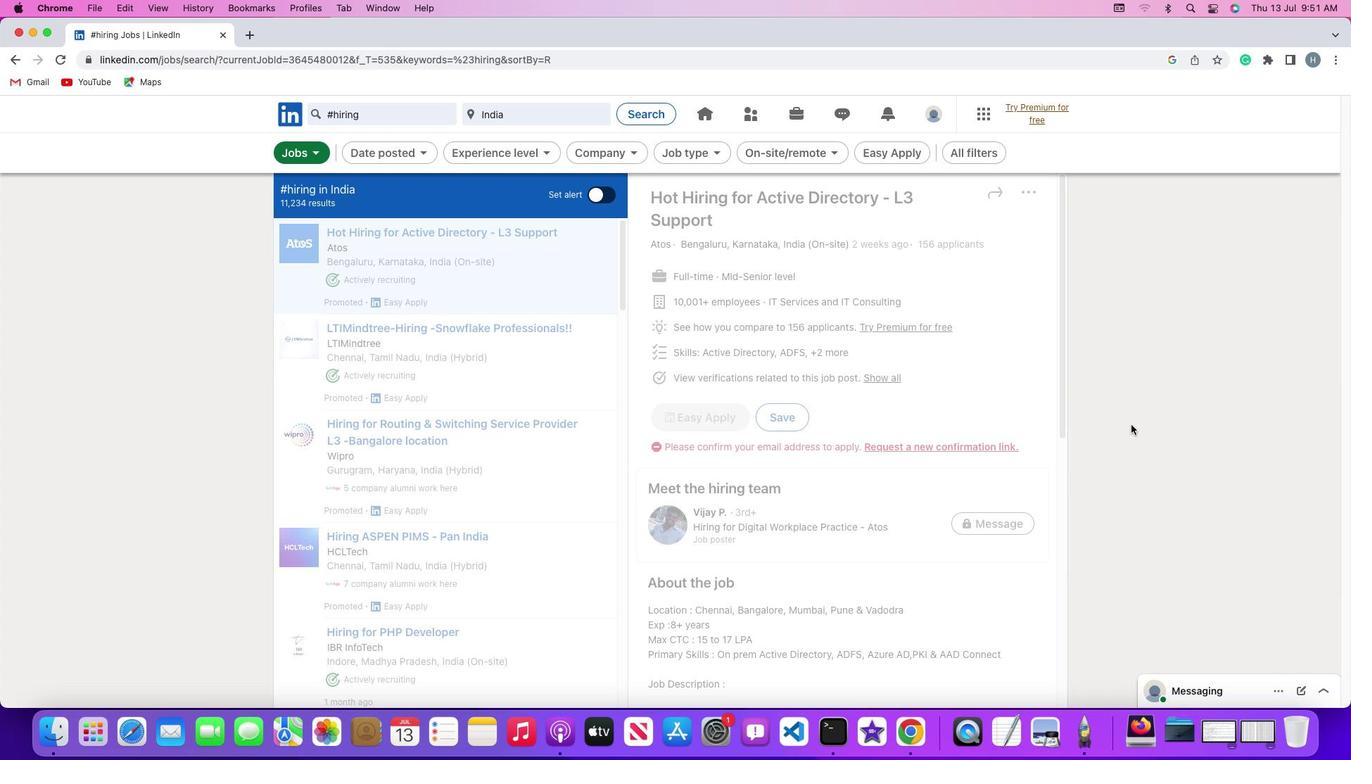 
